 Task: Create a due date automation trigger when advanced on, on the monday of the week before a card is due add checklist with all checklists complete at 11:00 AM.
Action: Mouse moved to (1239, 81)
Screenshot: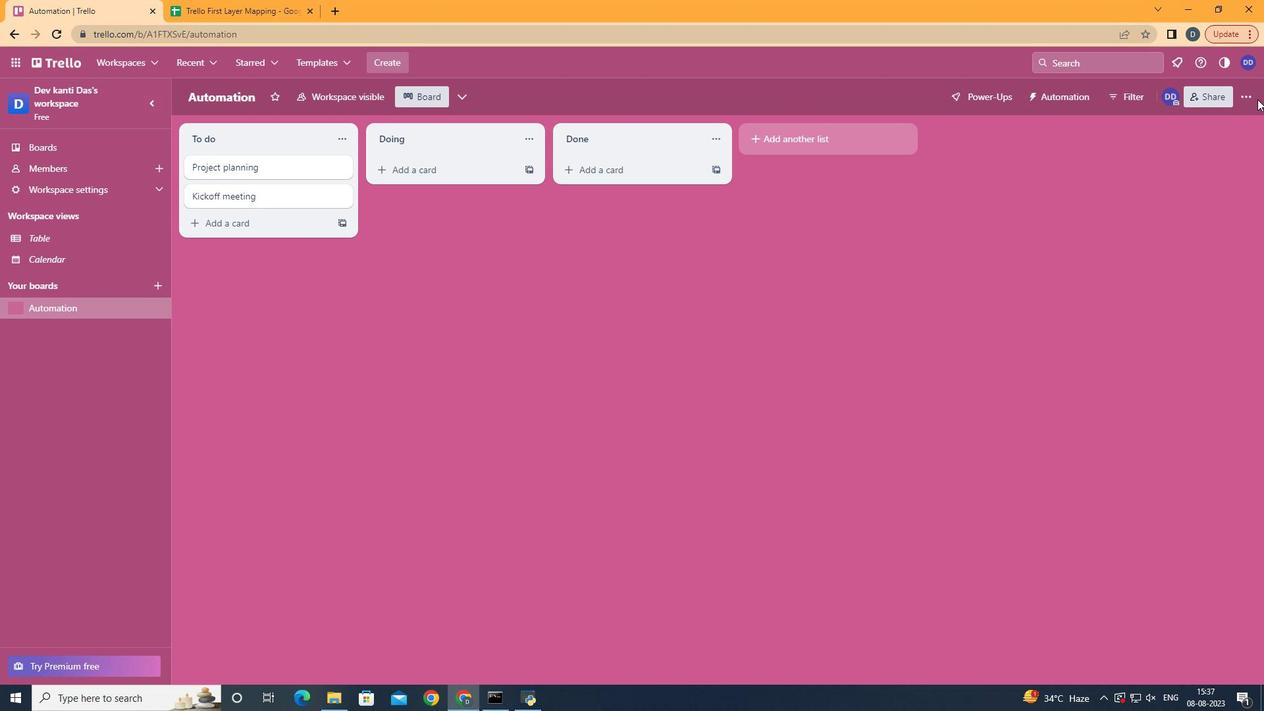 
Action: Mouse pressed left at (1239, 81)
Screenshot: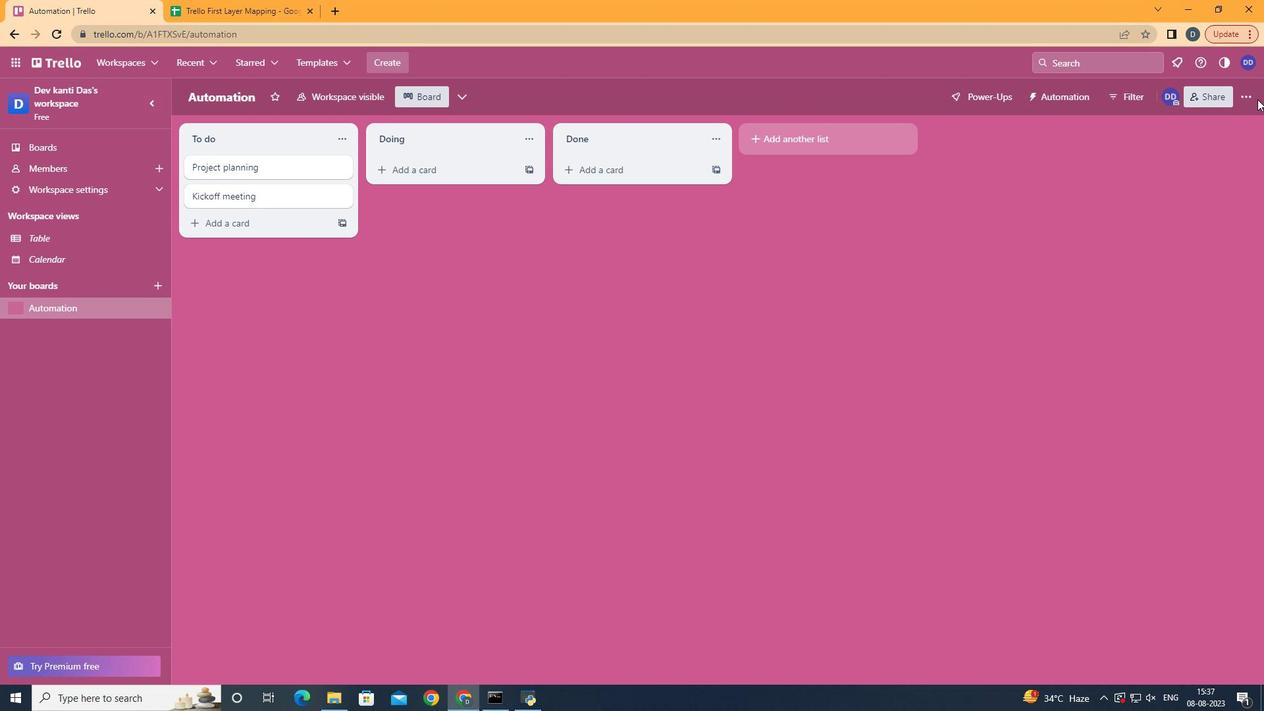 
Action: Mouse moved to (1217, 89)
Screenshot: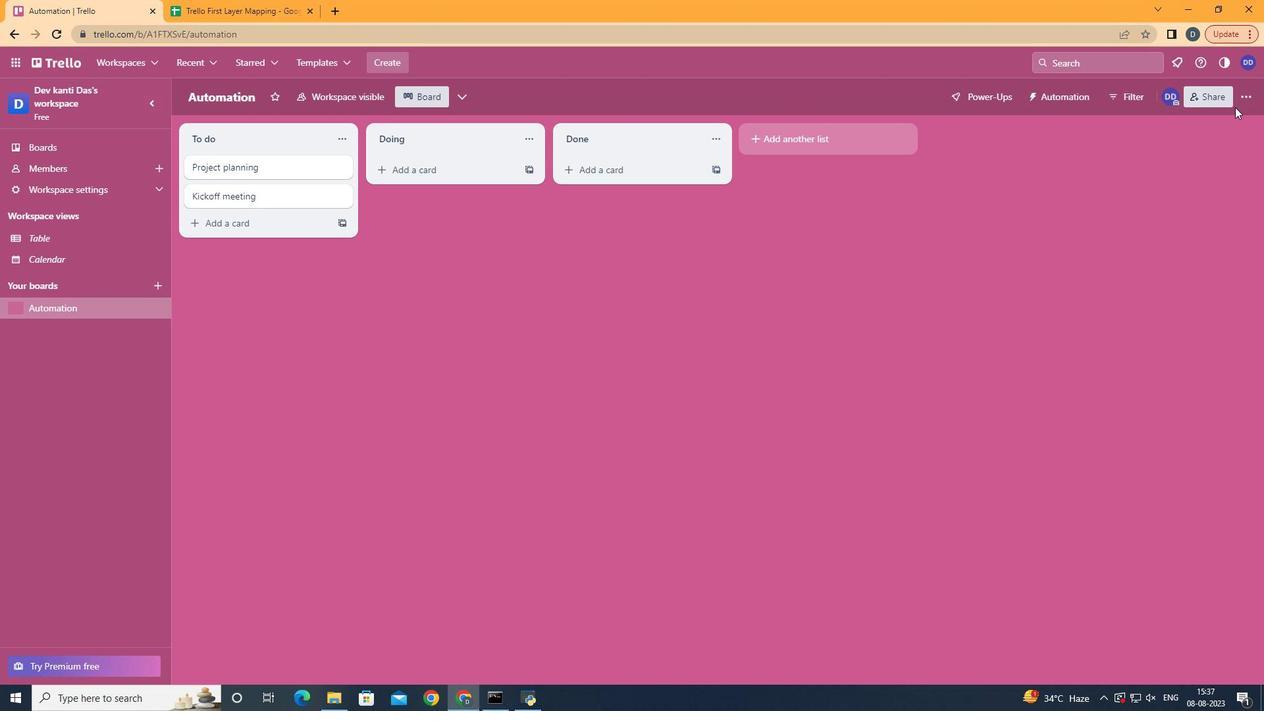 
Action: Mouse pressed left at (1217, 89)
Screenshot: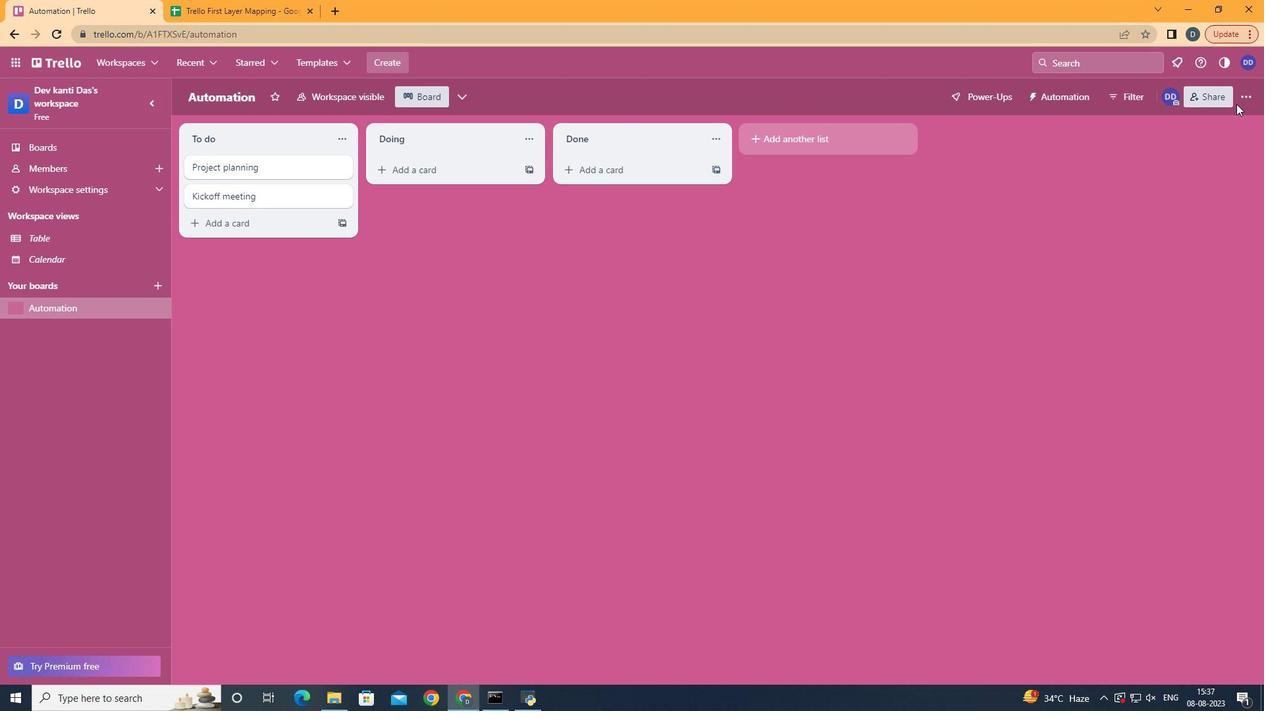 
Action: Mouse moved to (1231, 75)
Screenshot: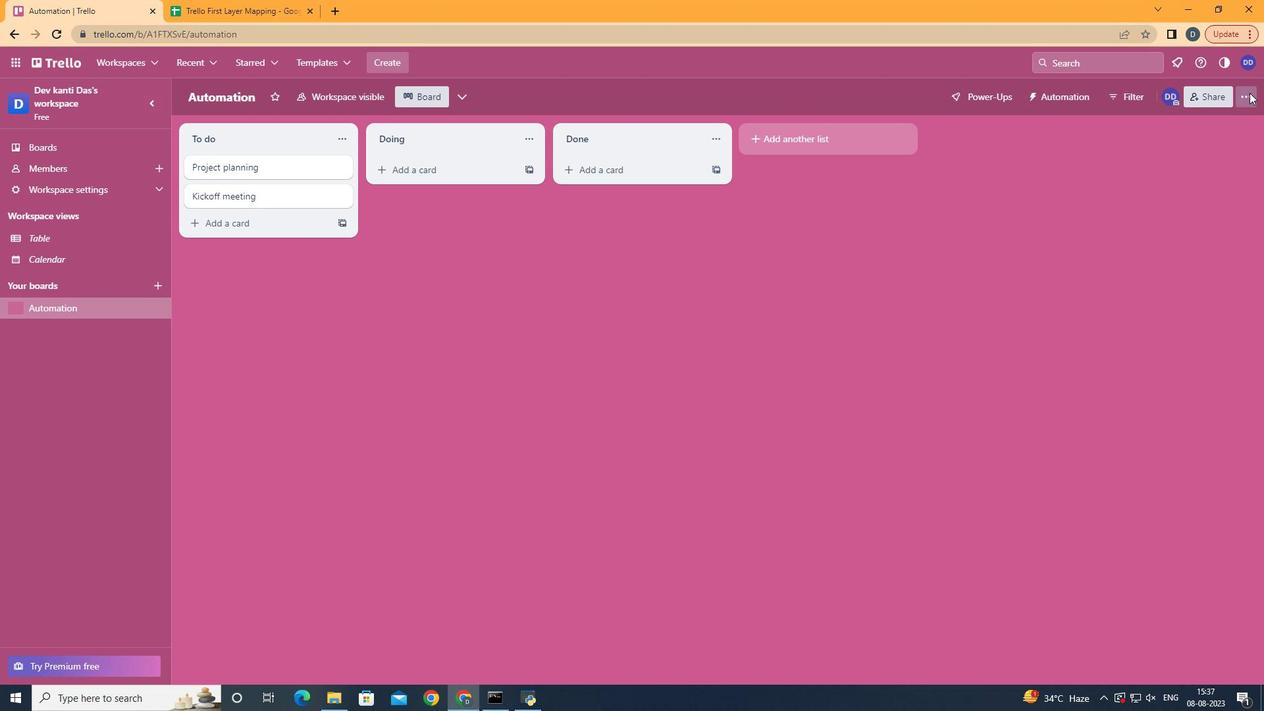 
Action: Mouse pressed left at (1231, 75)
Screenshot: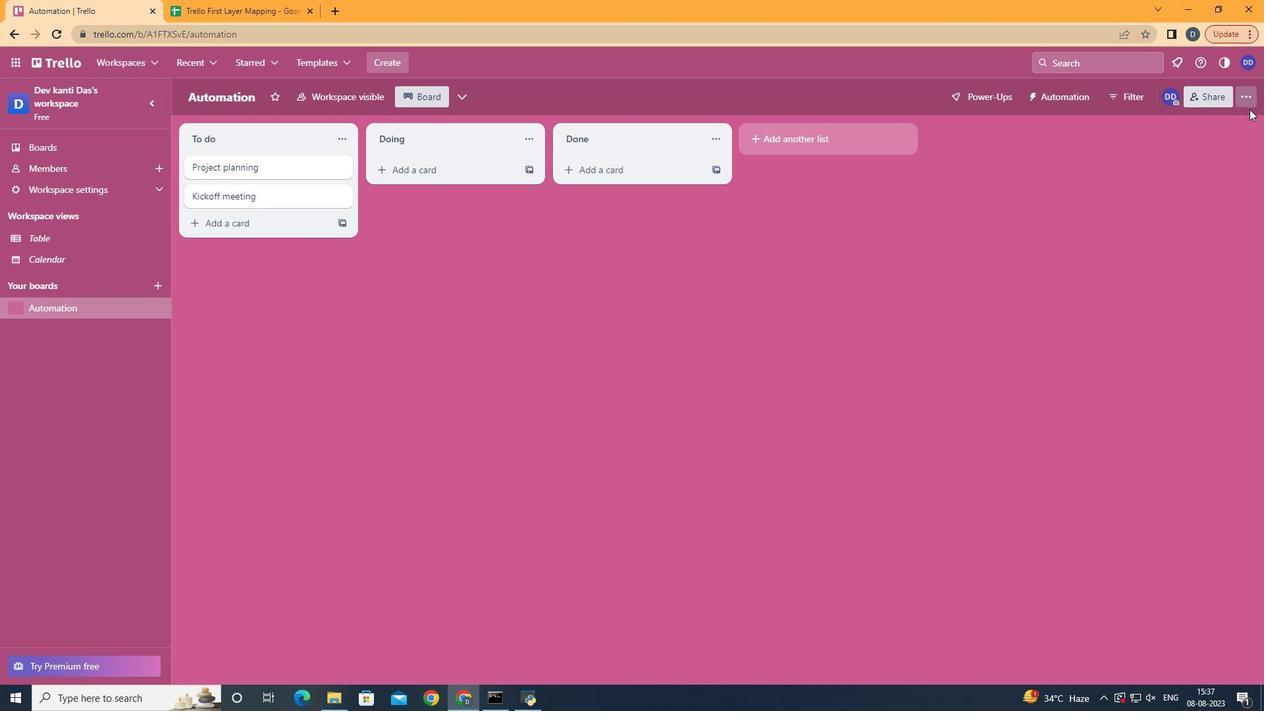 
Action: Mouse moved to (1154, 260)
Screenshot: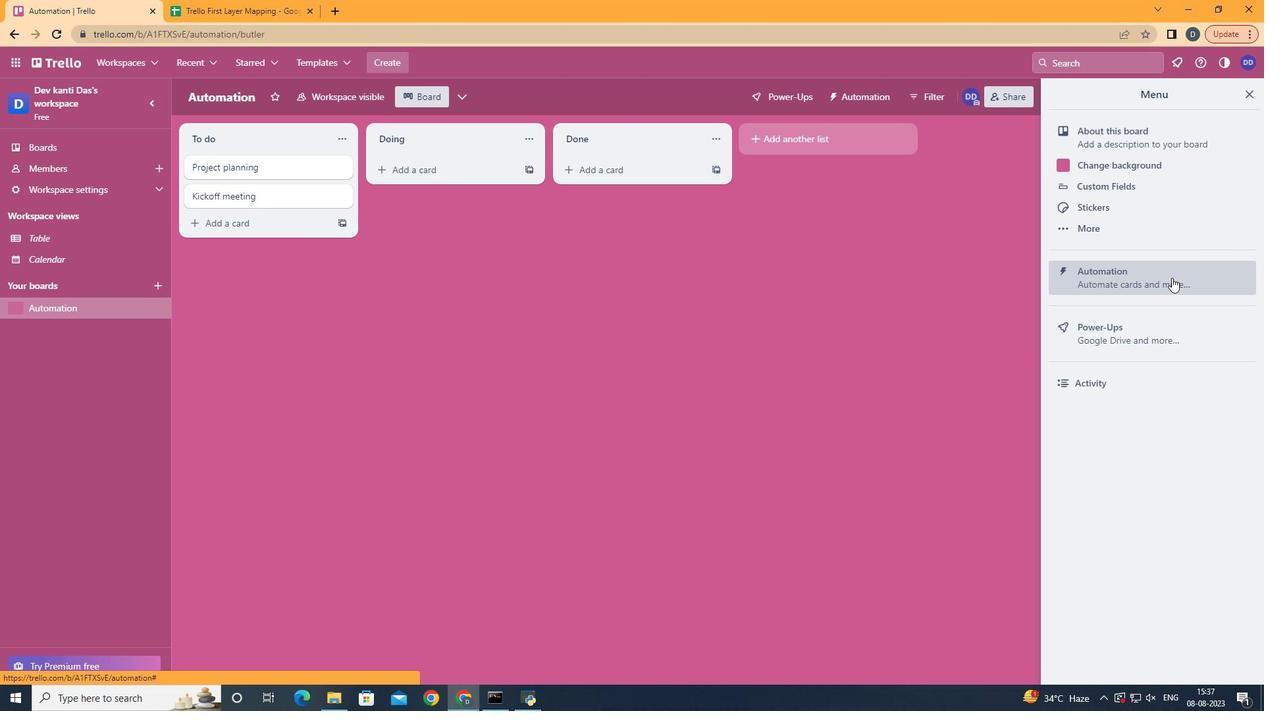 
Action: Mouse pressed left at (1154, 260)
Screenshot: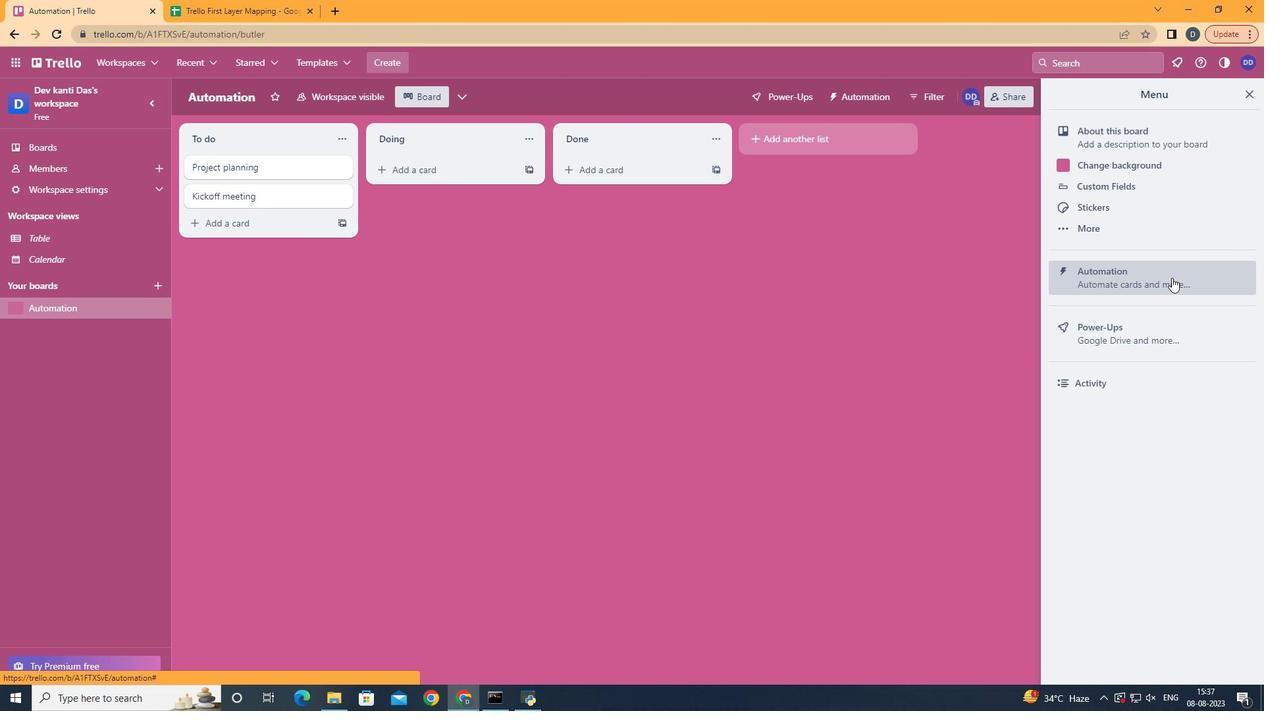 
Action: Mouse moved to (213, 249)
Screenshot: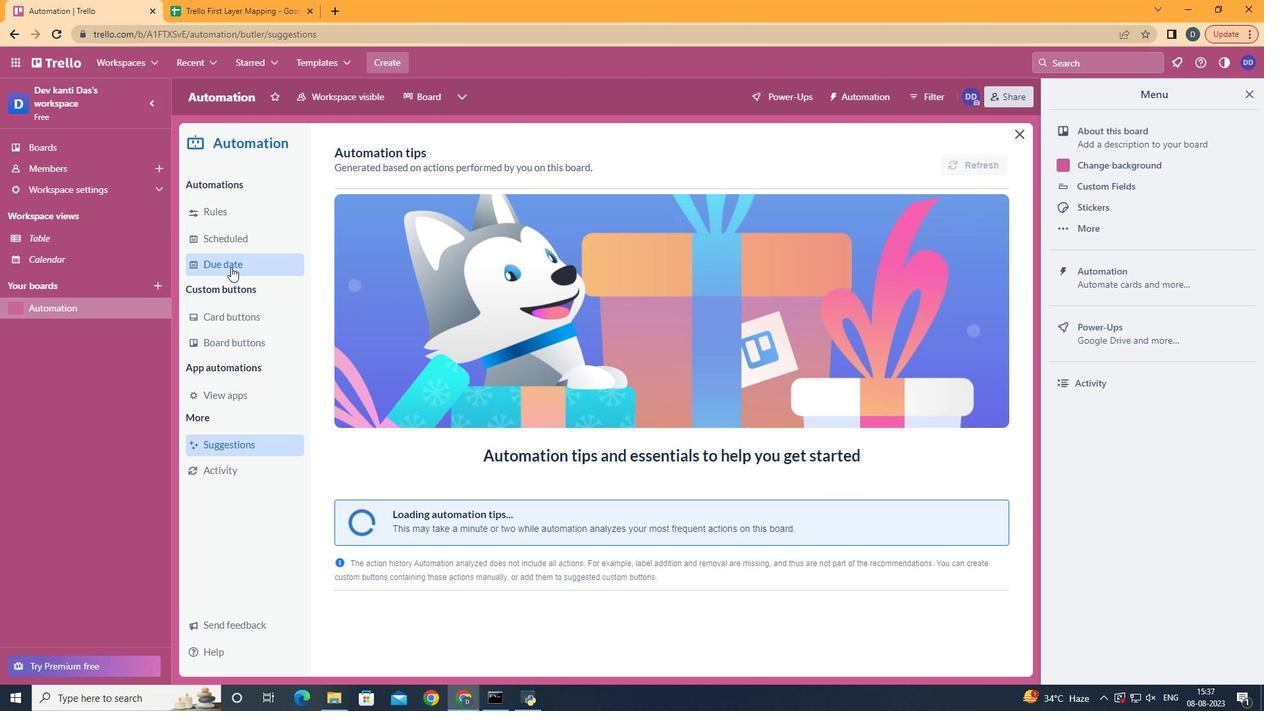 
Action: Mouse pressed left at (213, 249)
Screenshot: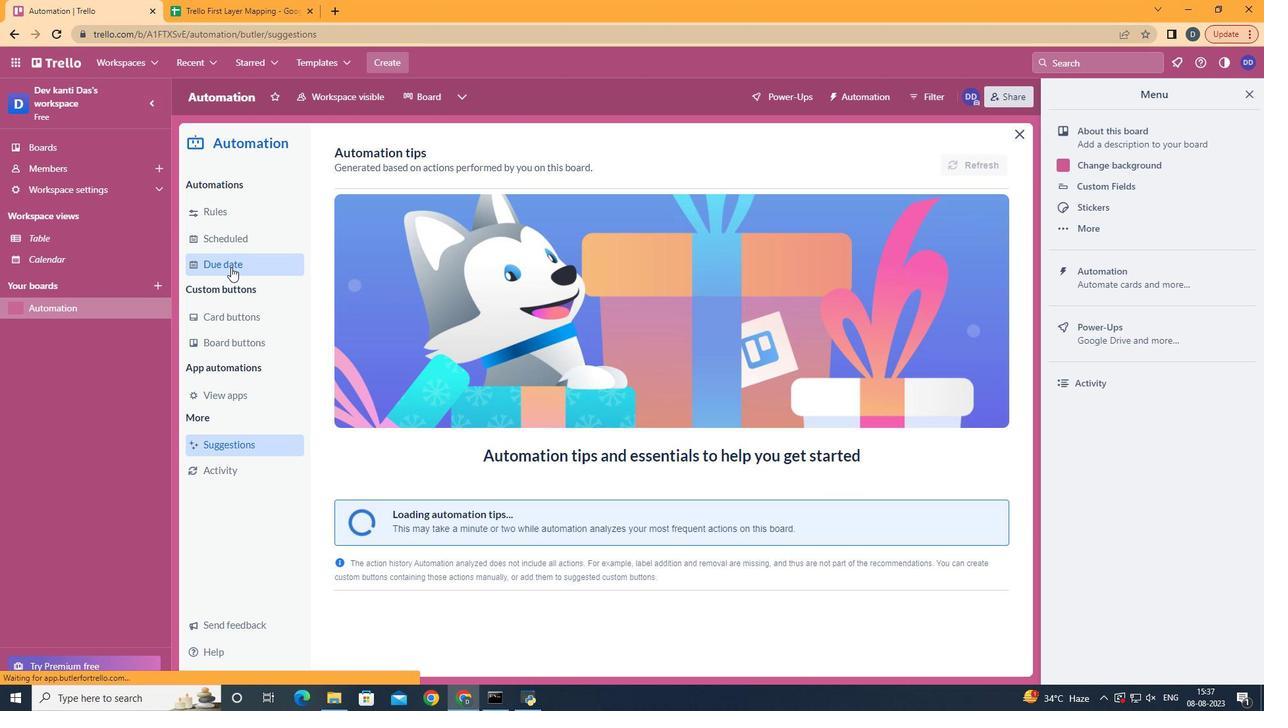 
Action: Mouse moved to (902, 137)
Screenshot: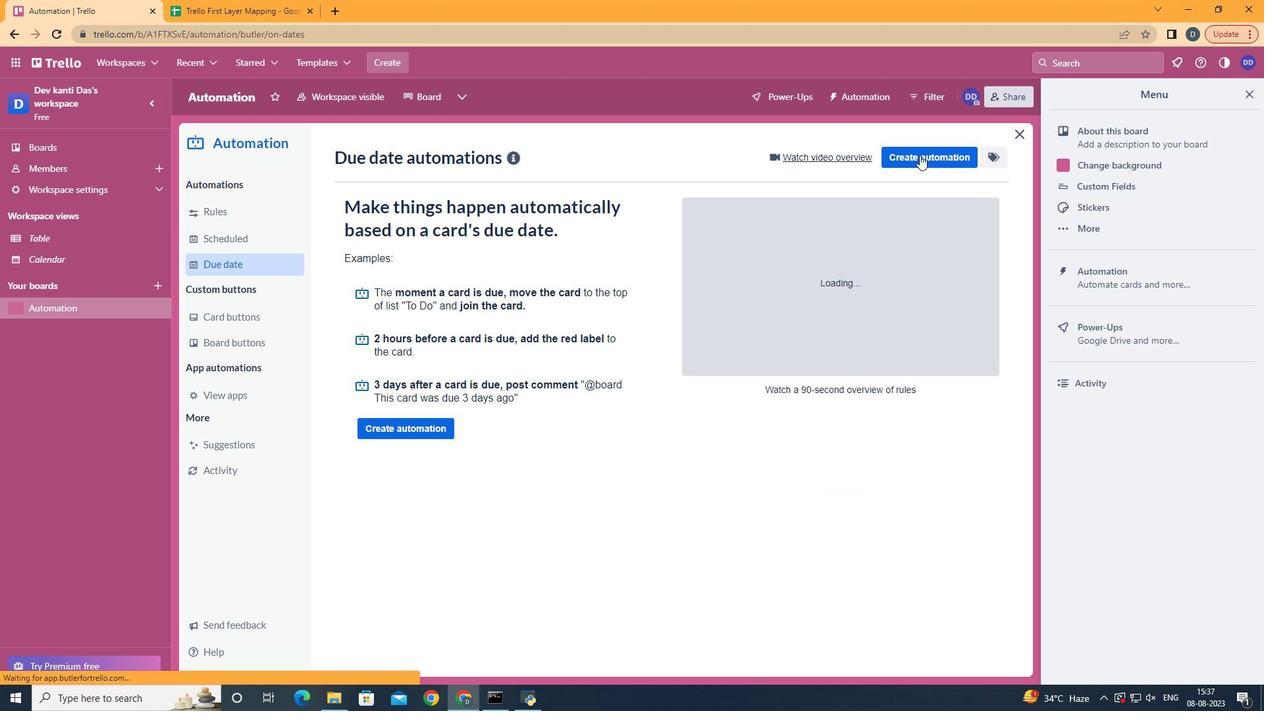 
Action: Mouse pressed left at (902, 137)
Screenshot: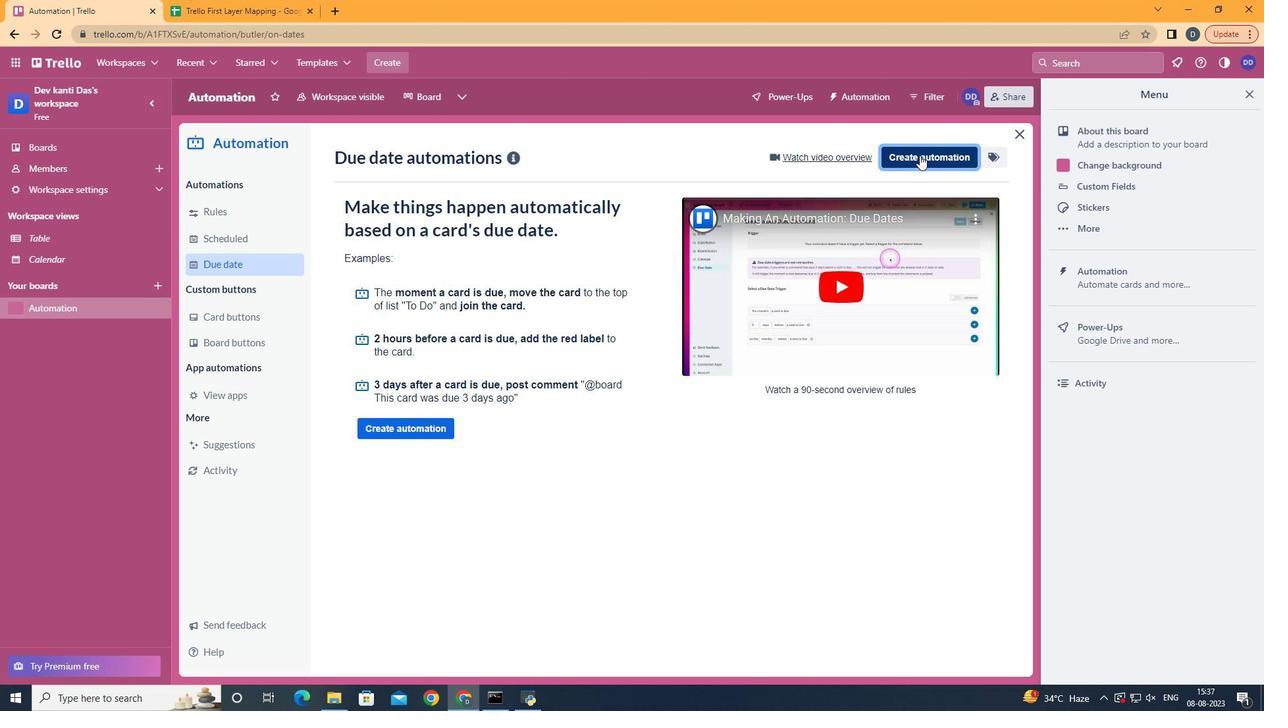 
Action: Mouse moved to (661, 276)
Screenshot: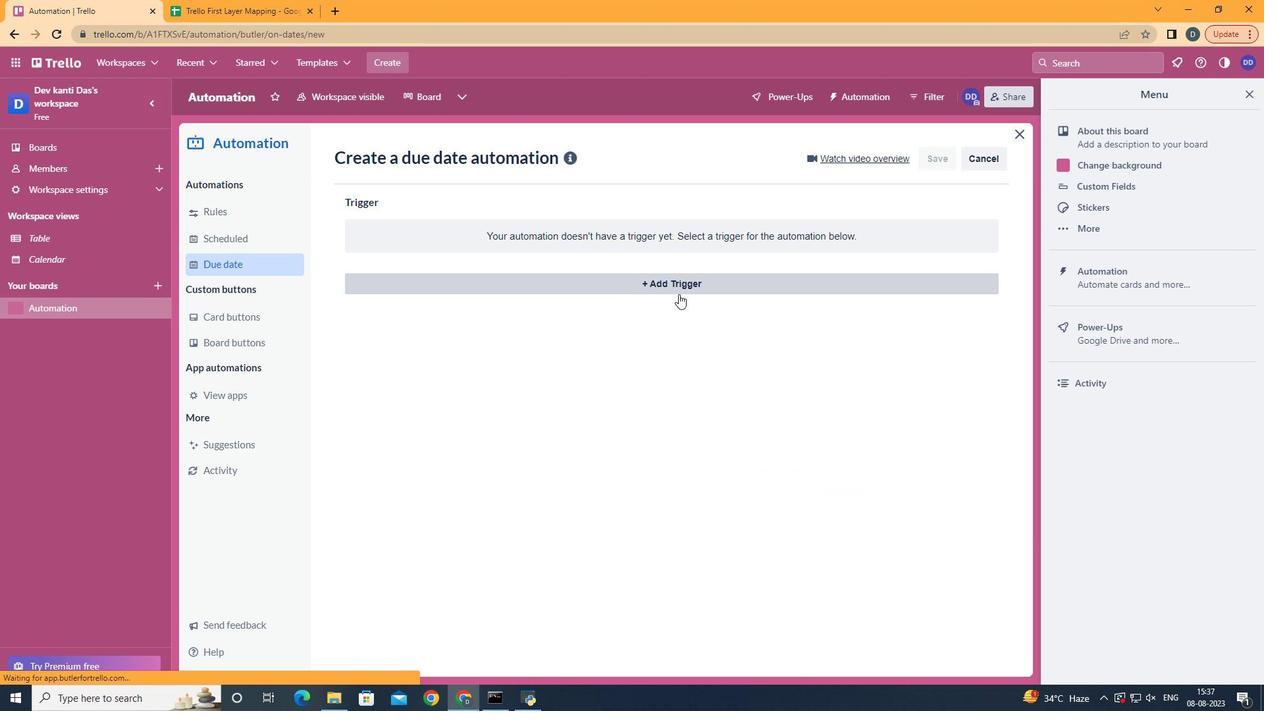 
Action: Mouse pressed left at (661, 276)
Screenshot: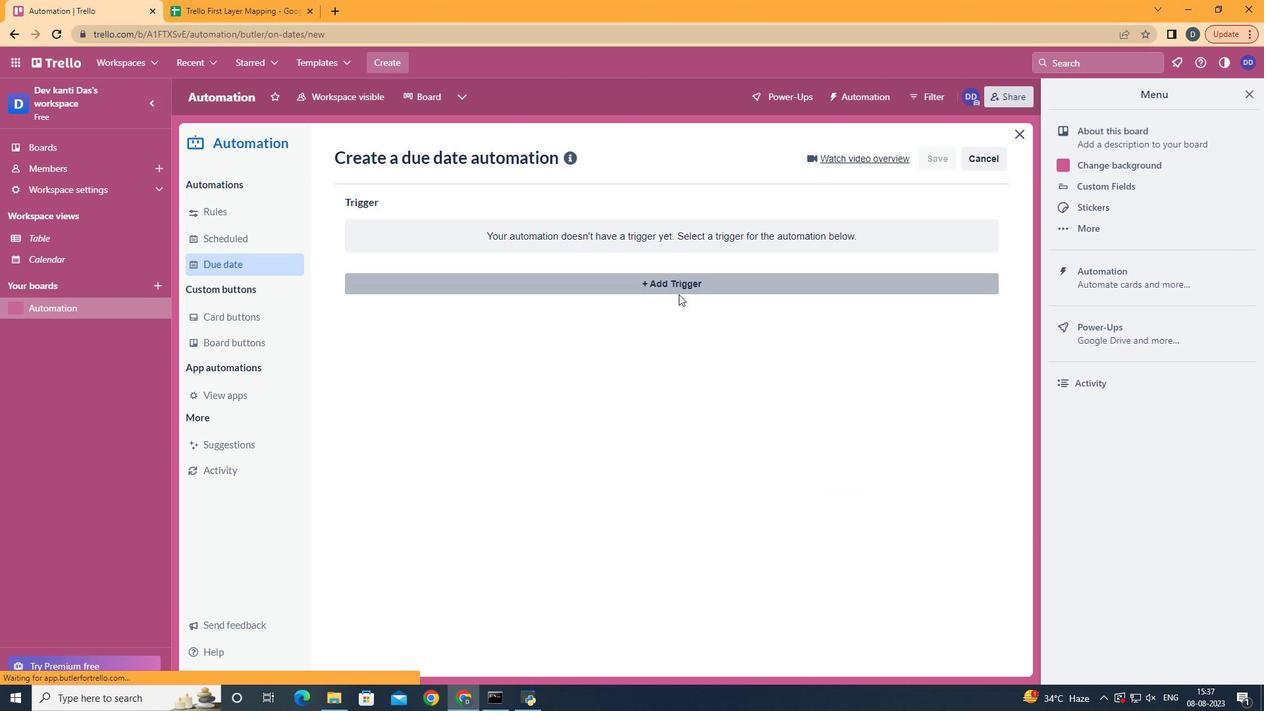 
Action: Mouse moved to (455, 616)
Screenshot: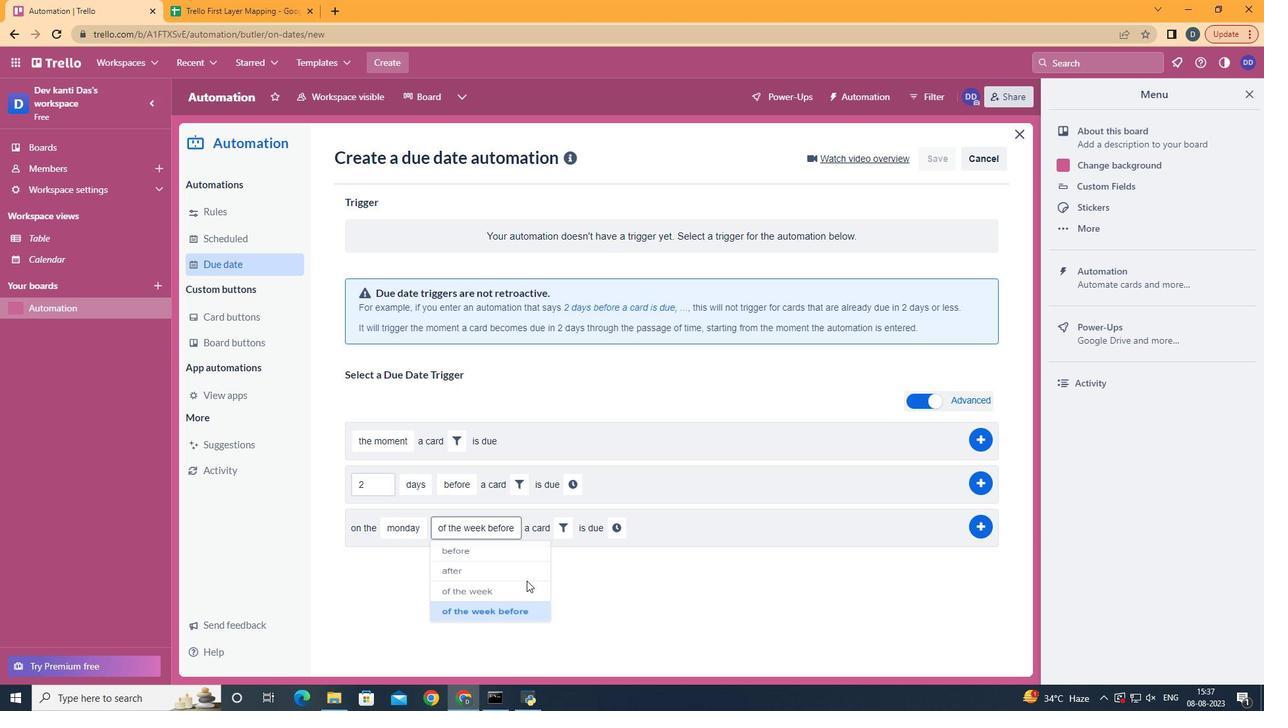
Action: Mouse pressed left at (455, 616)
Screenshot: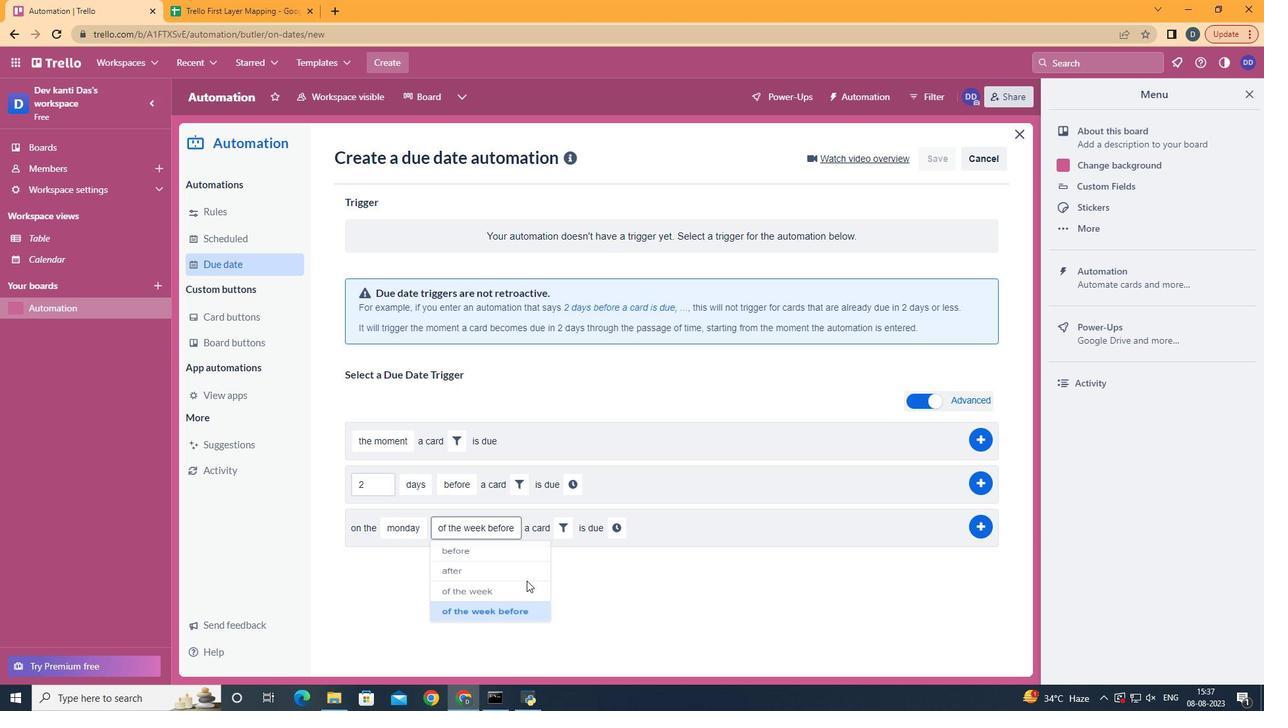 
Action: Mouse moved to (551, 510)
Screenshot: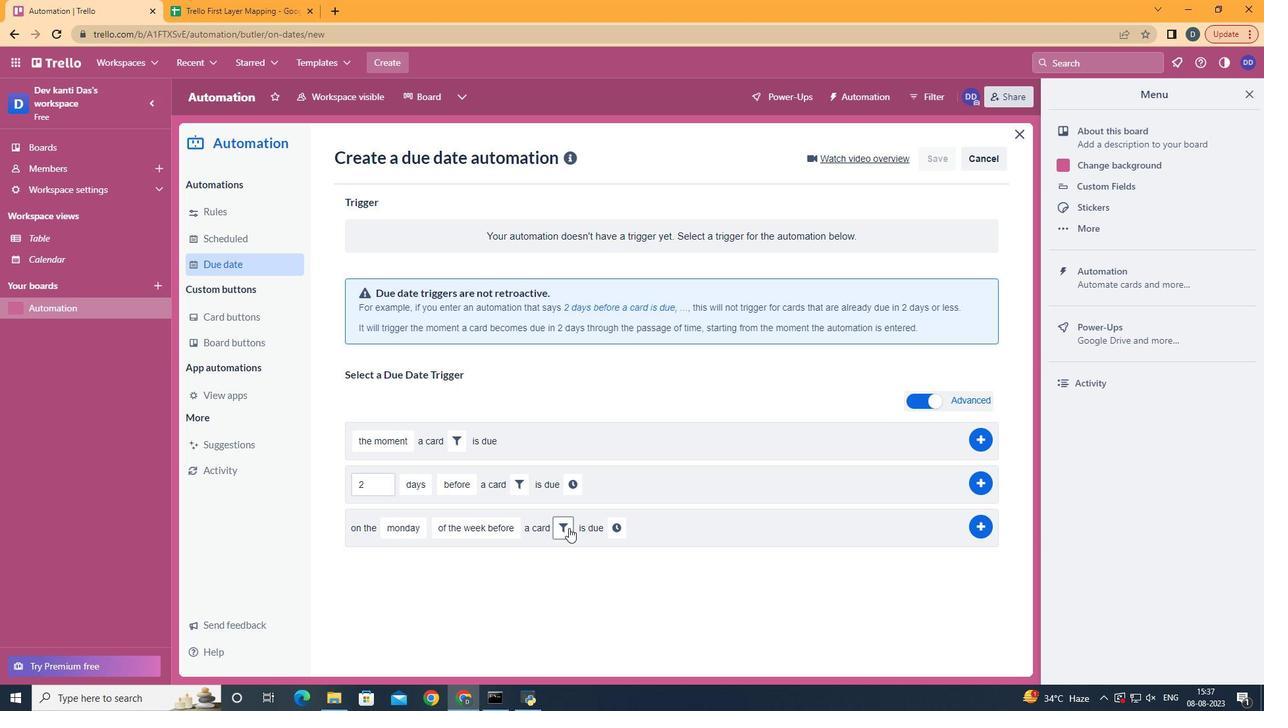 
Action: Mouse pressed left at (551, 510)
Screenshot: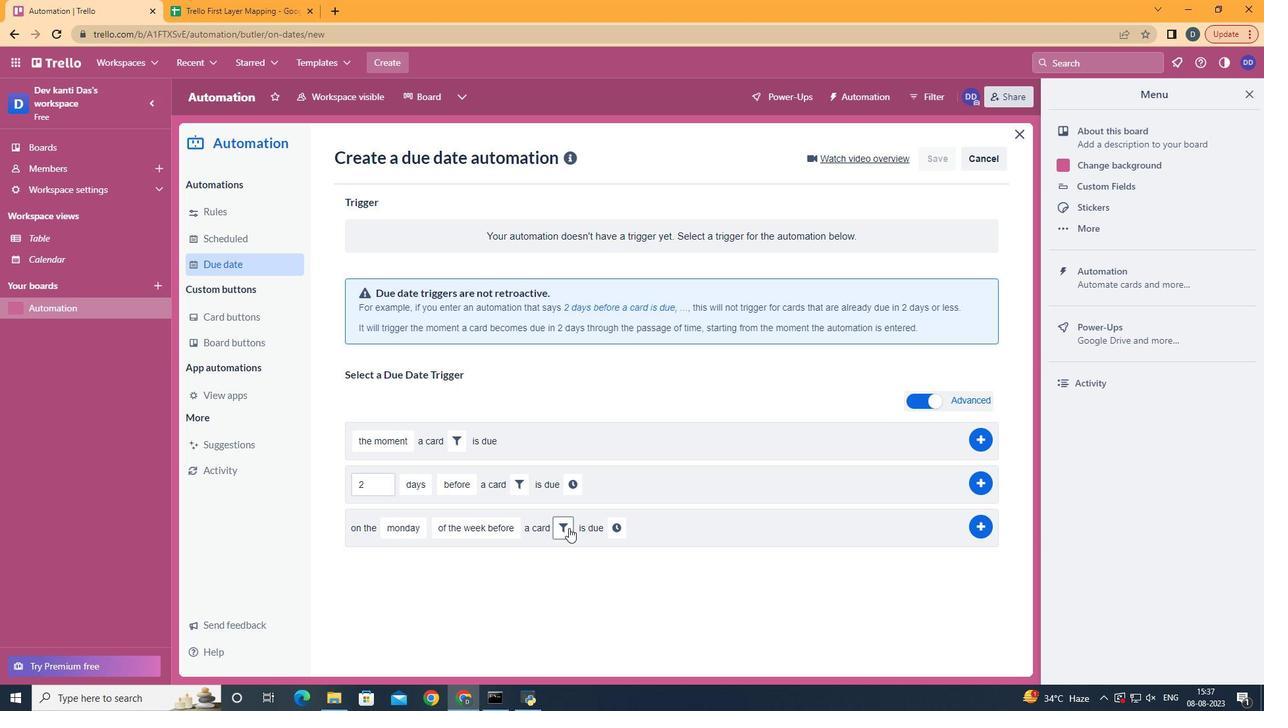 
Action: Mouse moved to (673, 549)
Screenshot: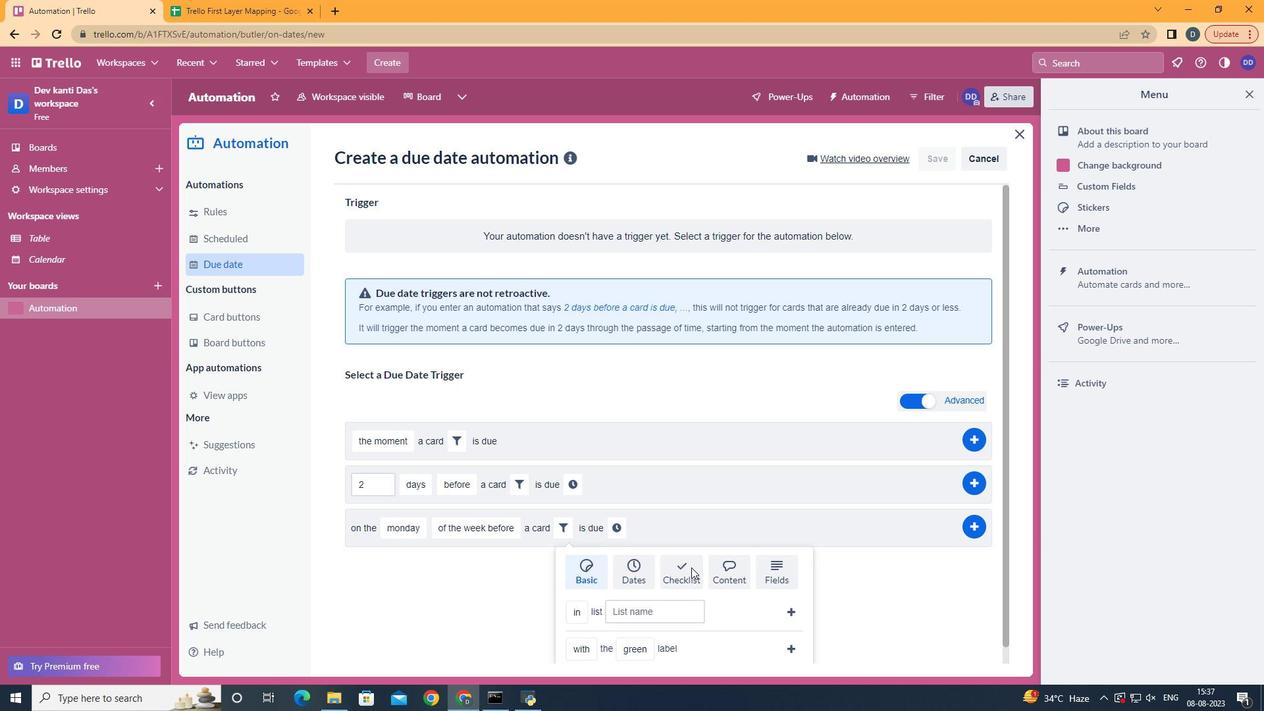 
Action: Mouse pressed left at (673, 549)
Screenshot: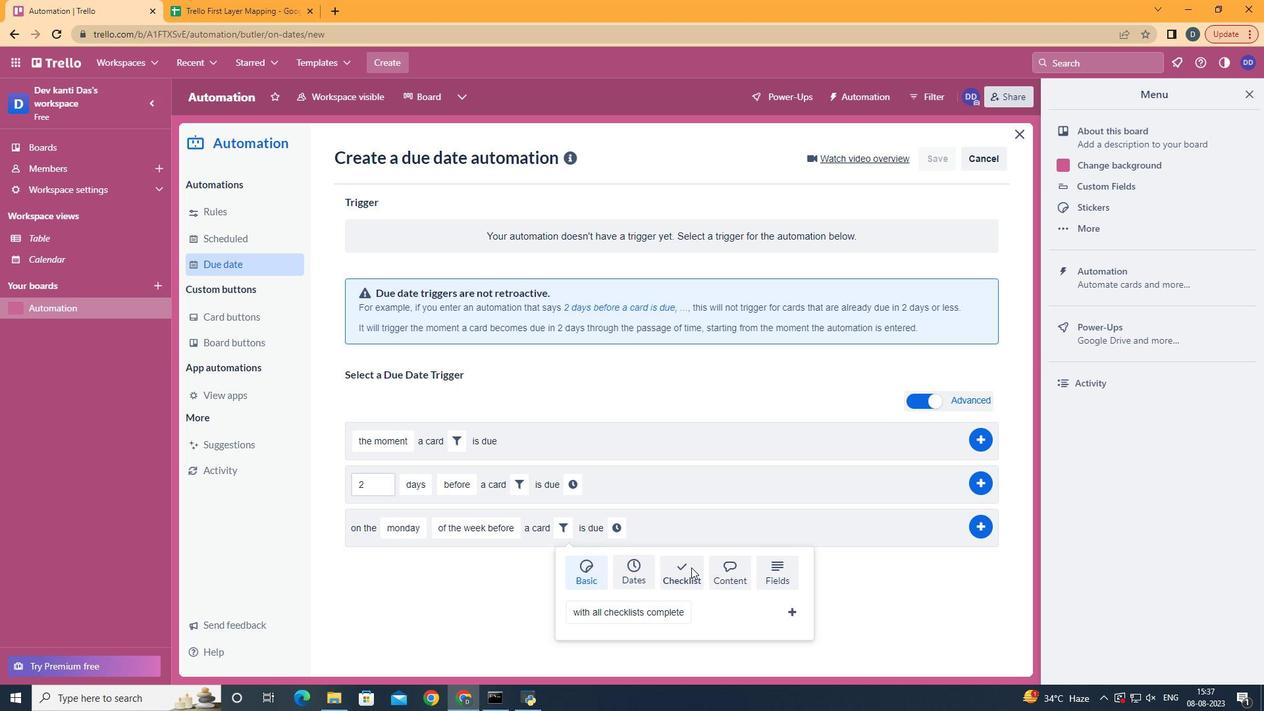 
Action: Mouse moved to (640, 457)
Screenshot: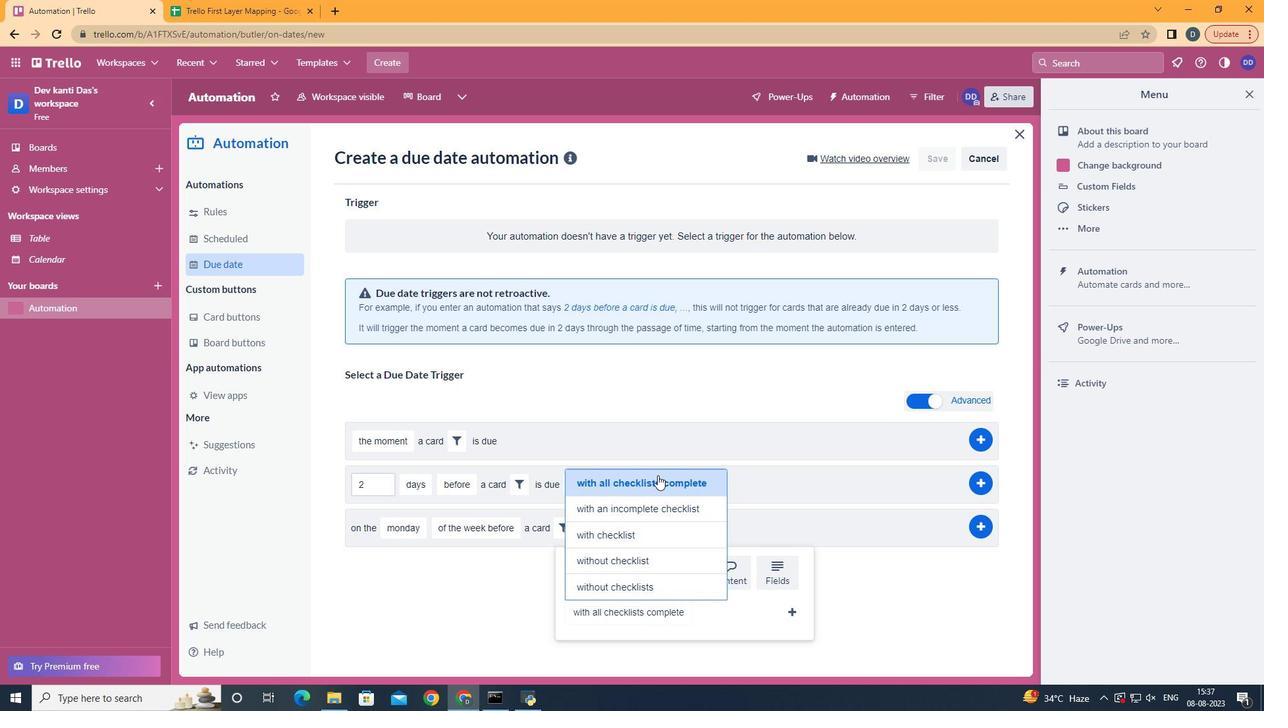 
Action: Mouse pressed left at (640, 457)
Screenshot: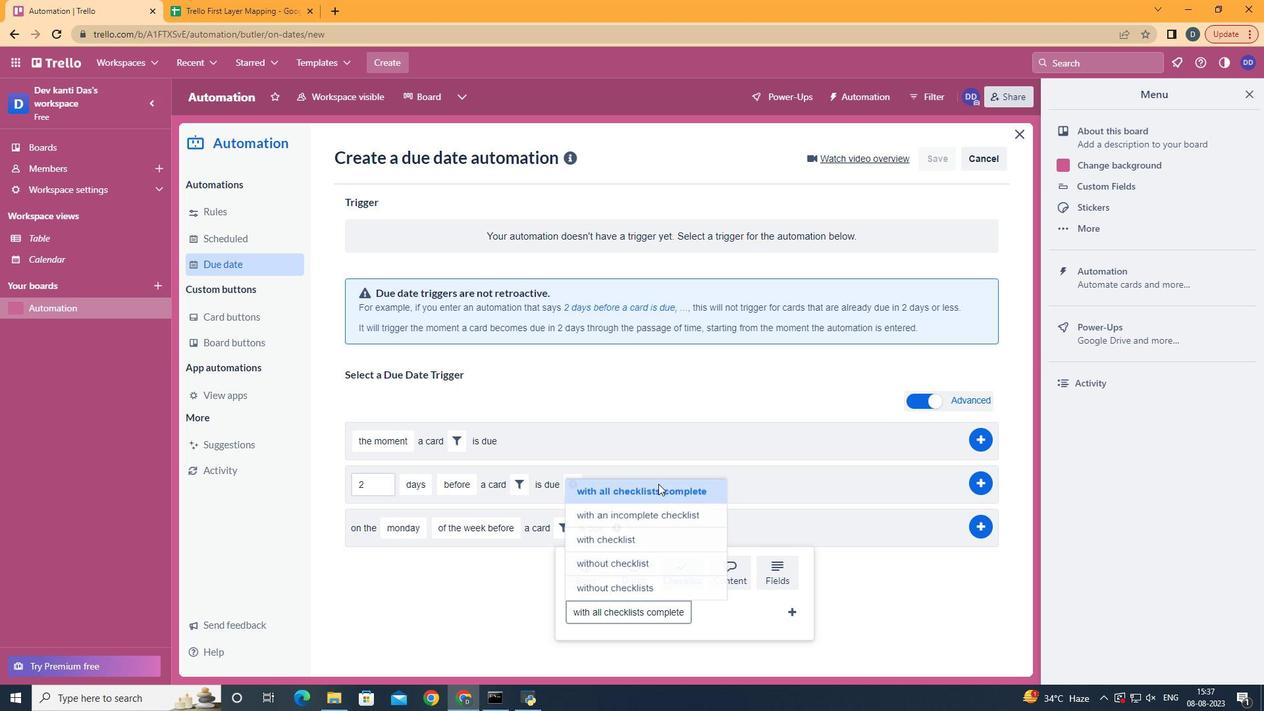 
Action: Mouse moved to (771, 593)
Screenshot: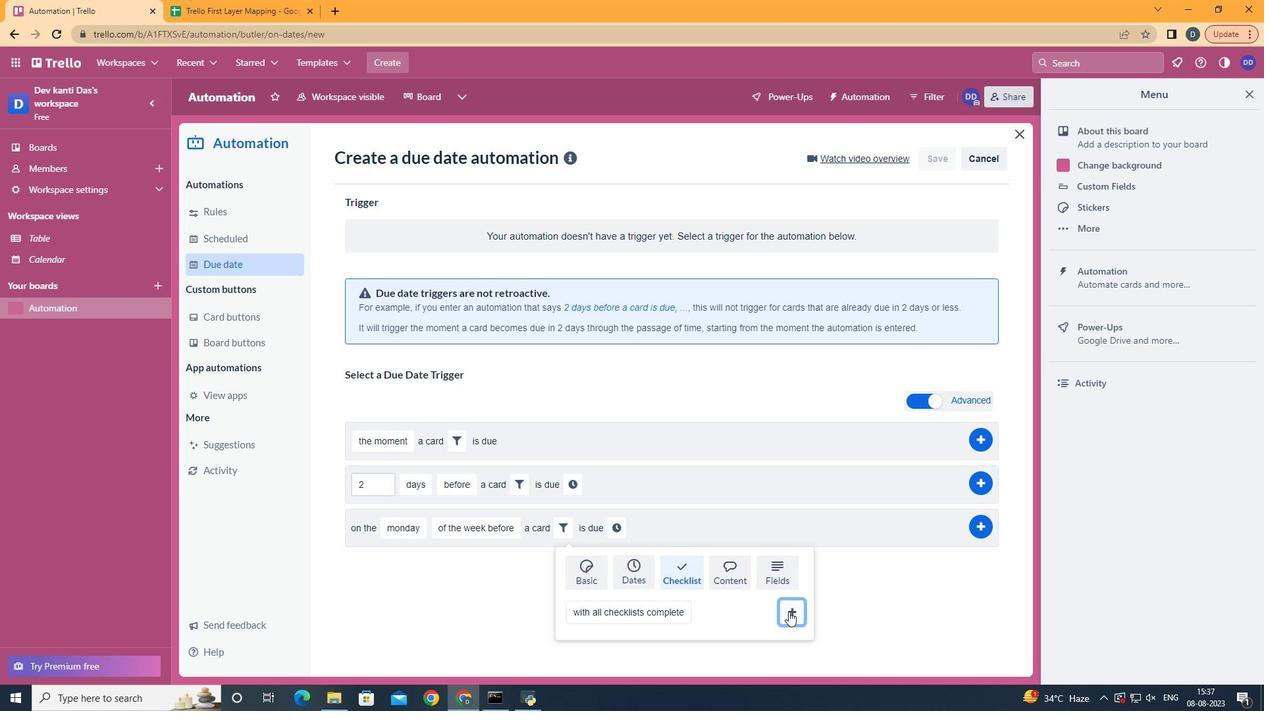 
Action: Mouse pressed left at (771, 593)
Screenshot: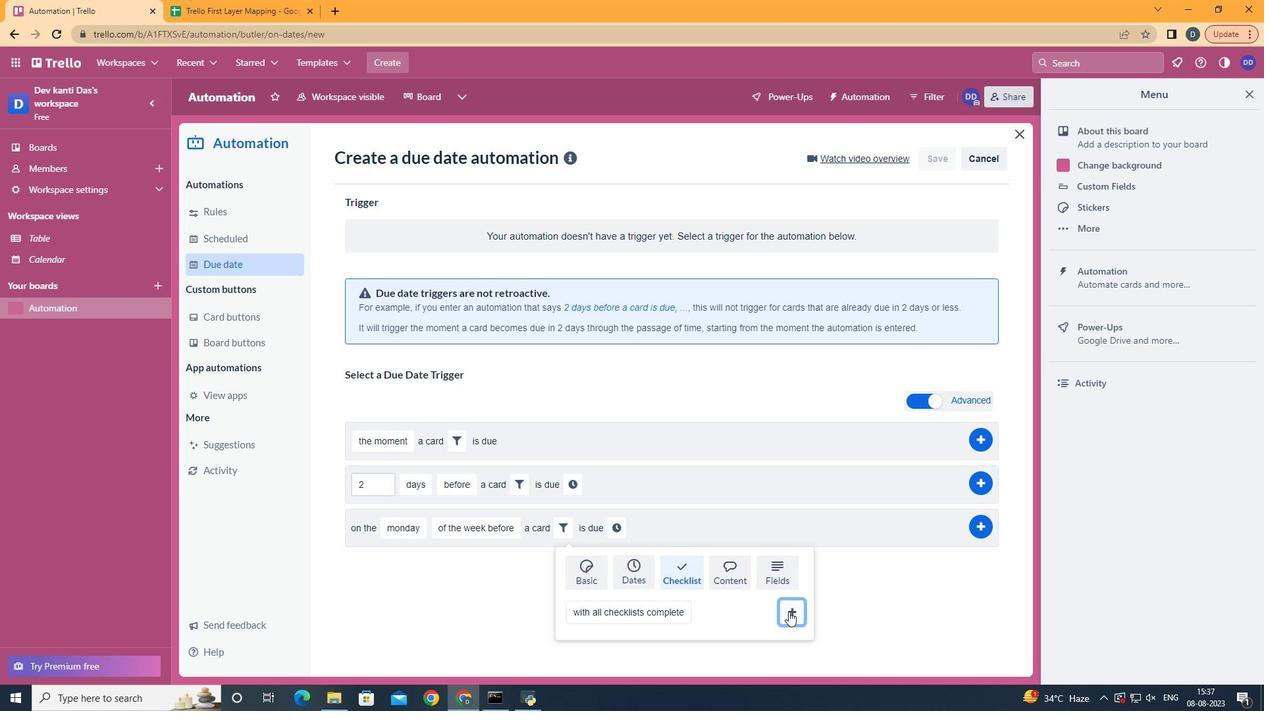
Action: Mouse moved to (740, 516)
Screenshot: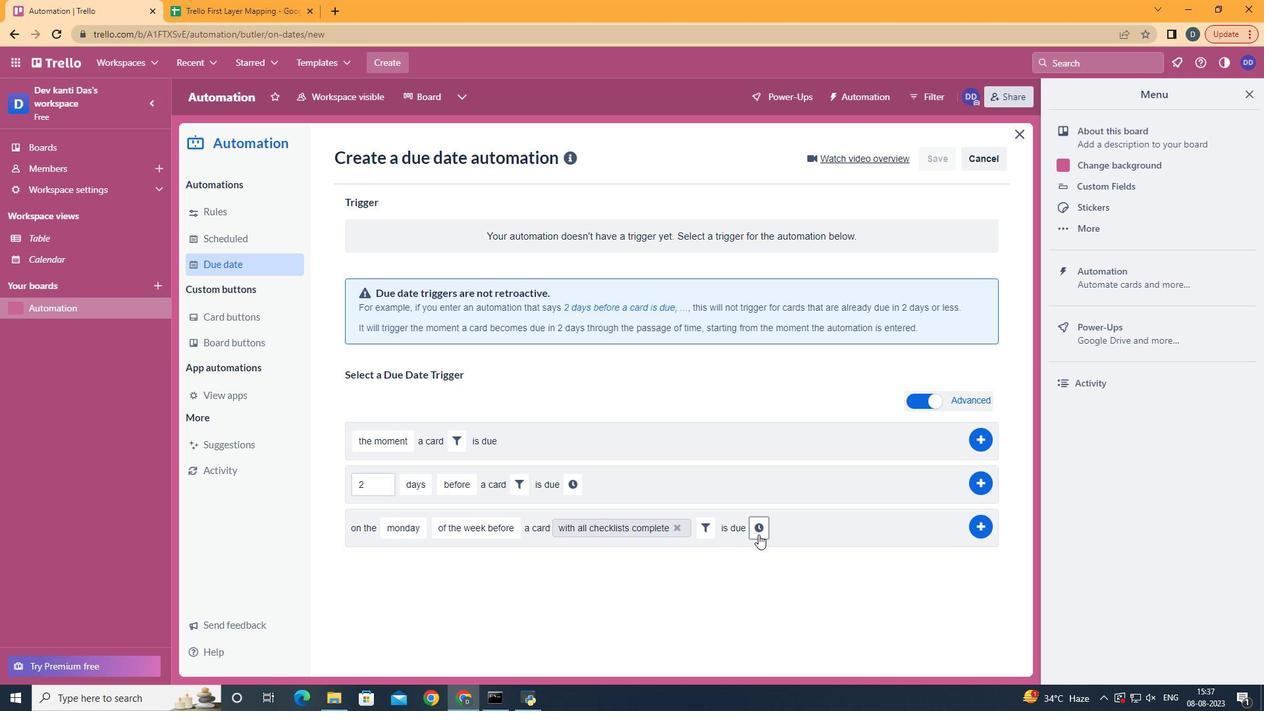 
Action: Mouse pressed left at (740, 516)
Screenshot: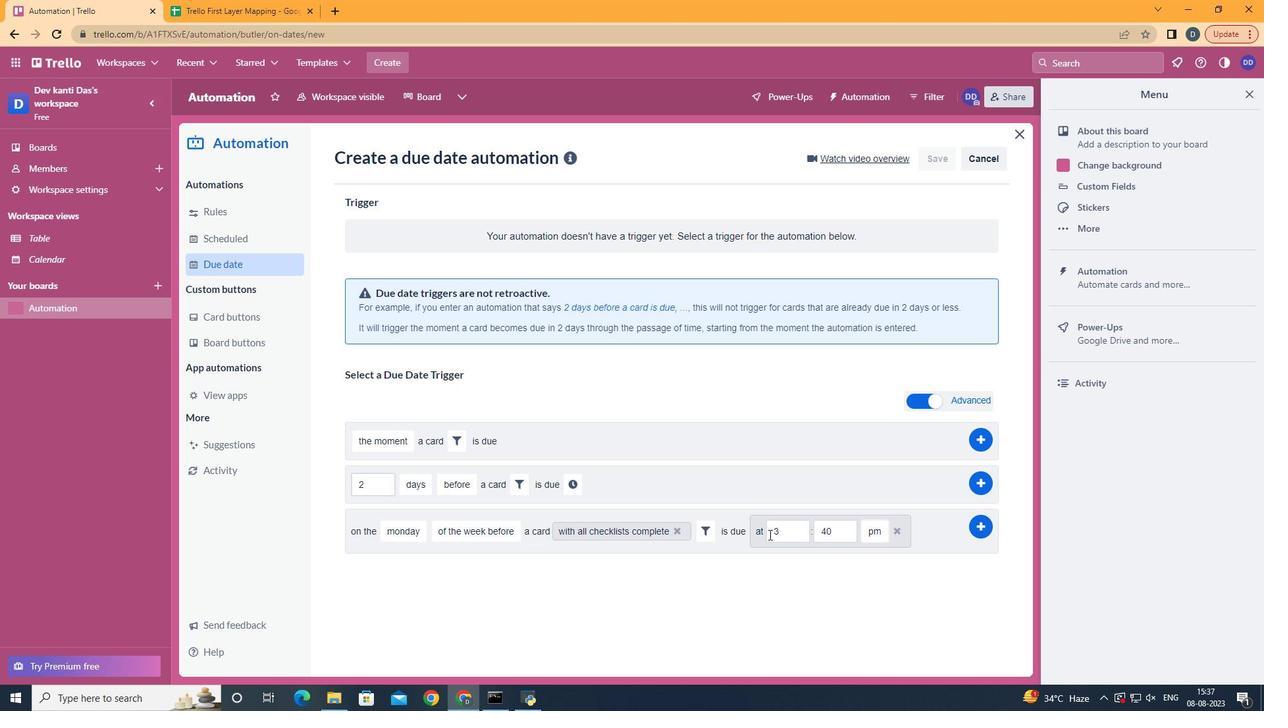 
Action: Mouse moved to (773, 514)
Screenshot: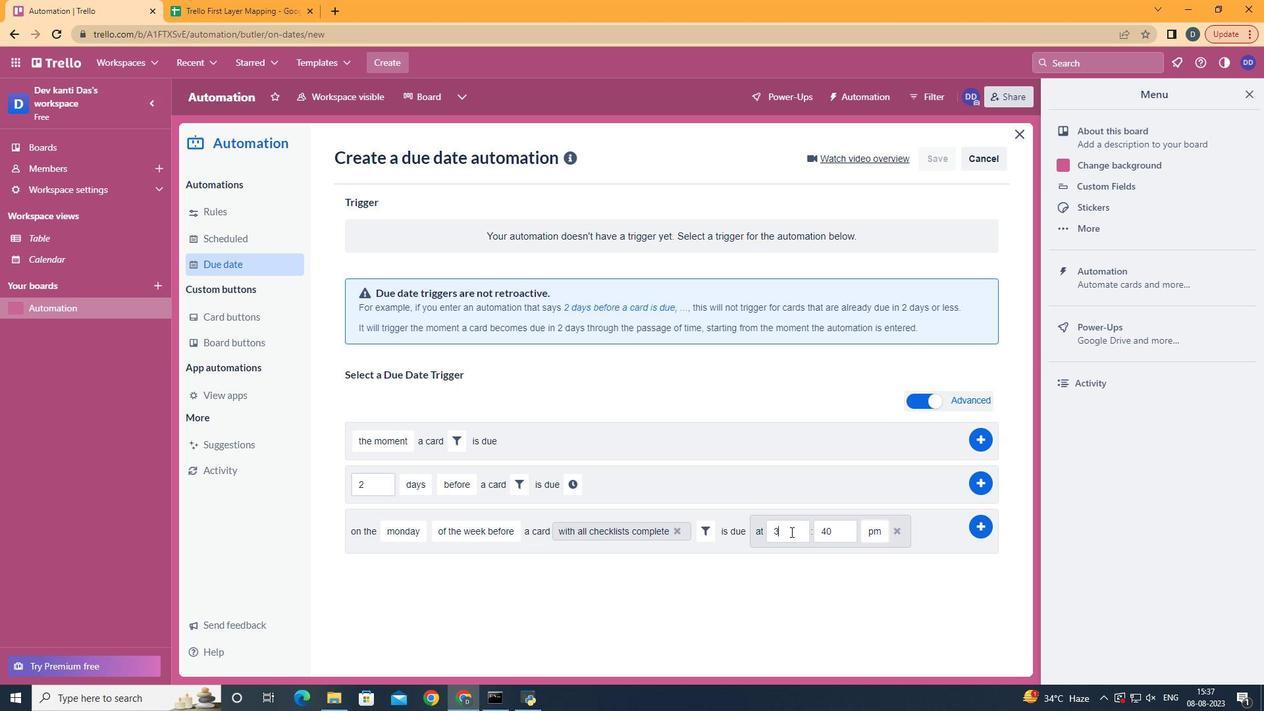 
Action: Mouse pressed left at (773, 514)
Screenshot: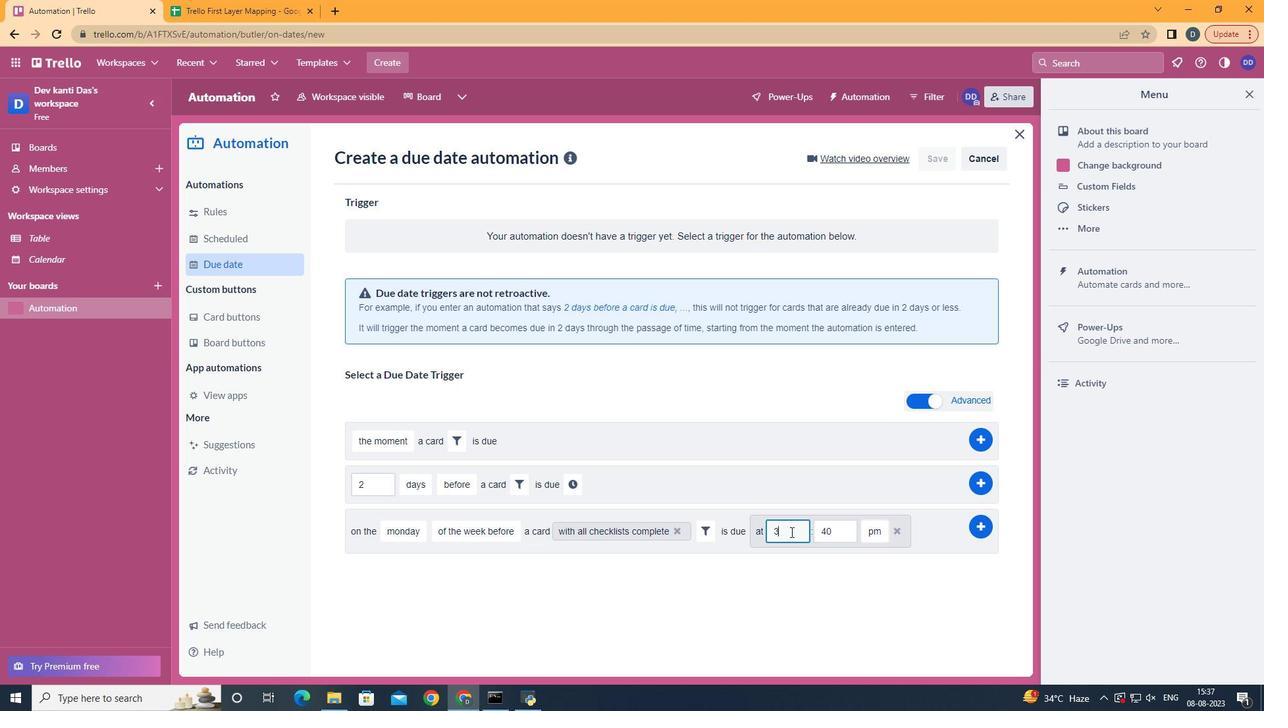 
Action: Mouse moved to (781, 510)
Screenshot: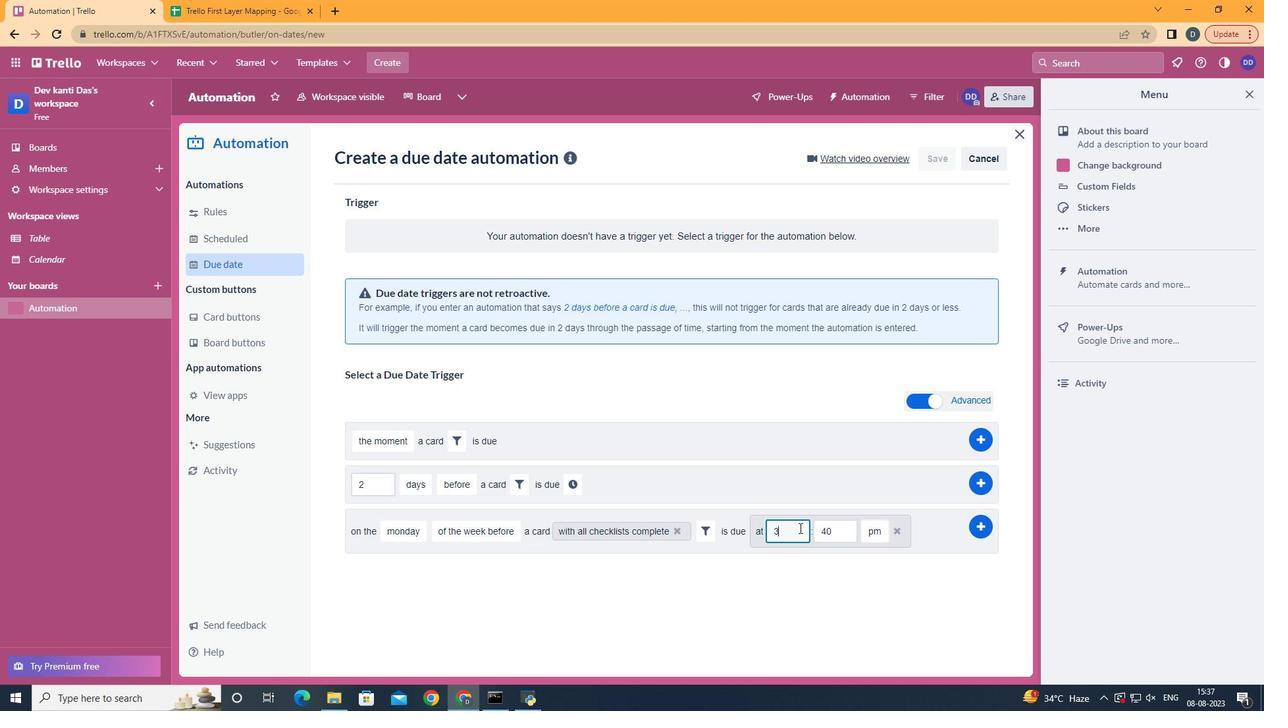 
Action: Key pressed <Key.backspace>11
Screenshot: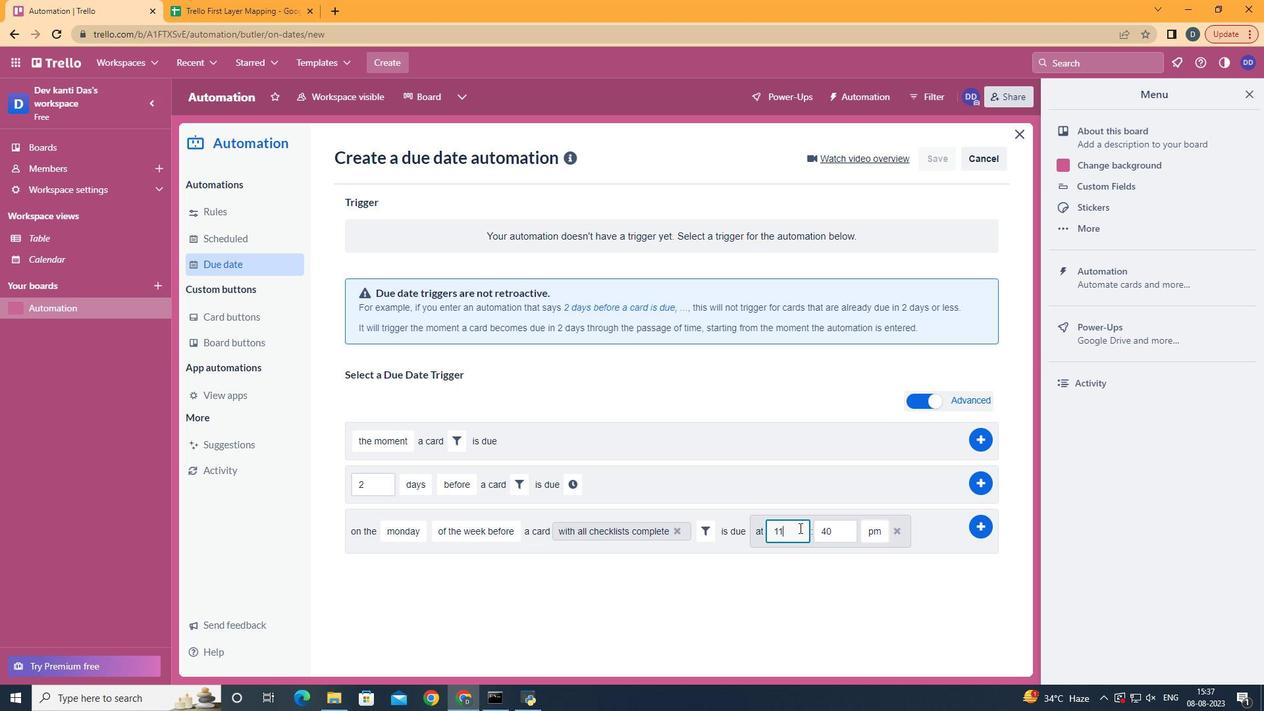 
Action: Mouse moved to (830, 519)
Screenshot: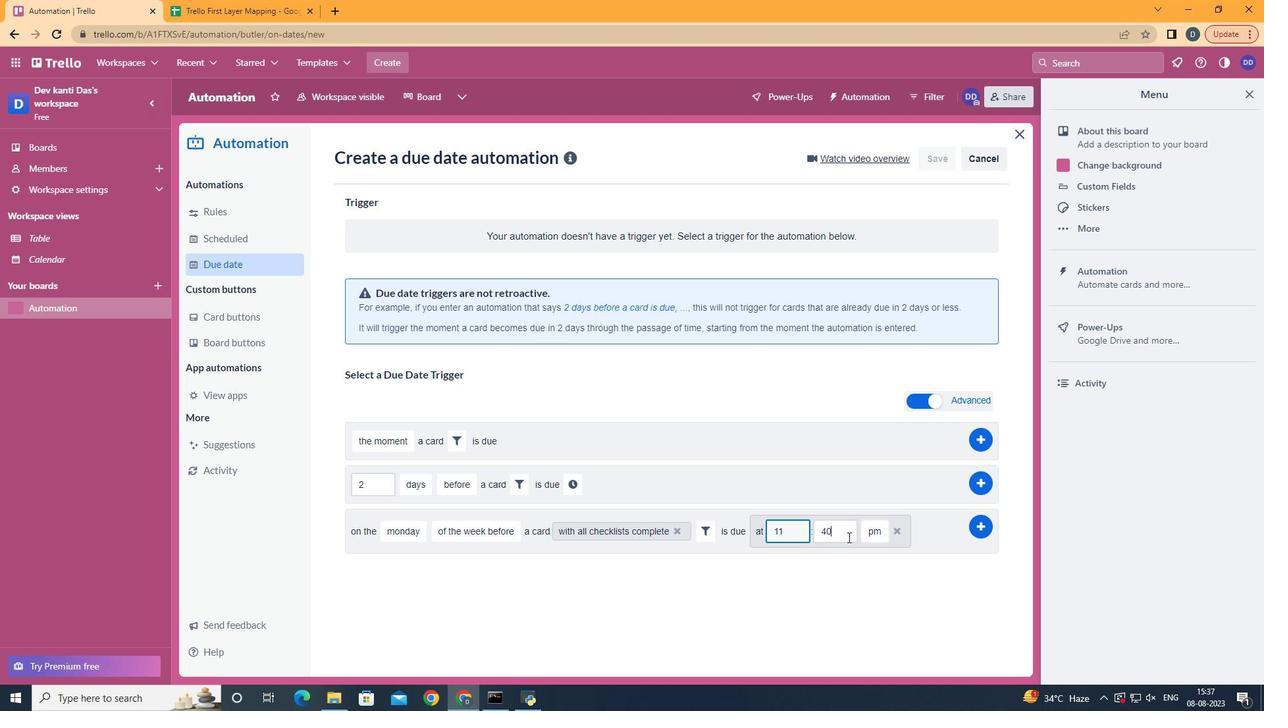 
Action: Mouse pressed left at (830, 519)
Screenshot: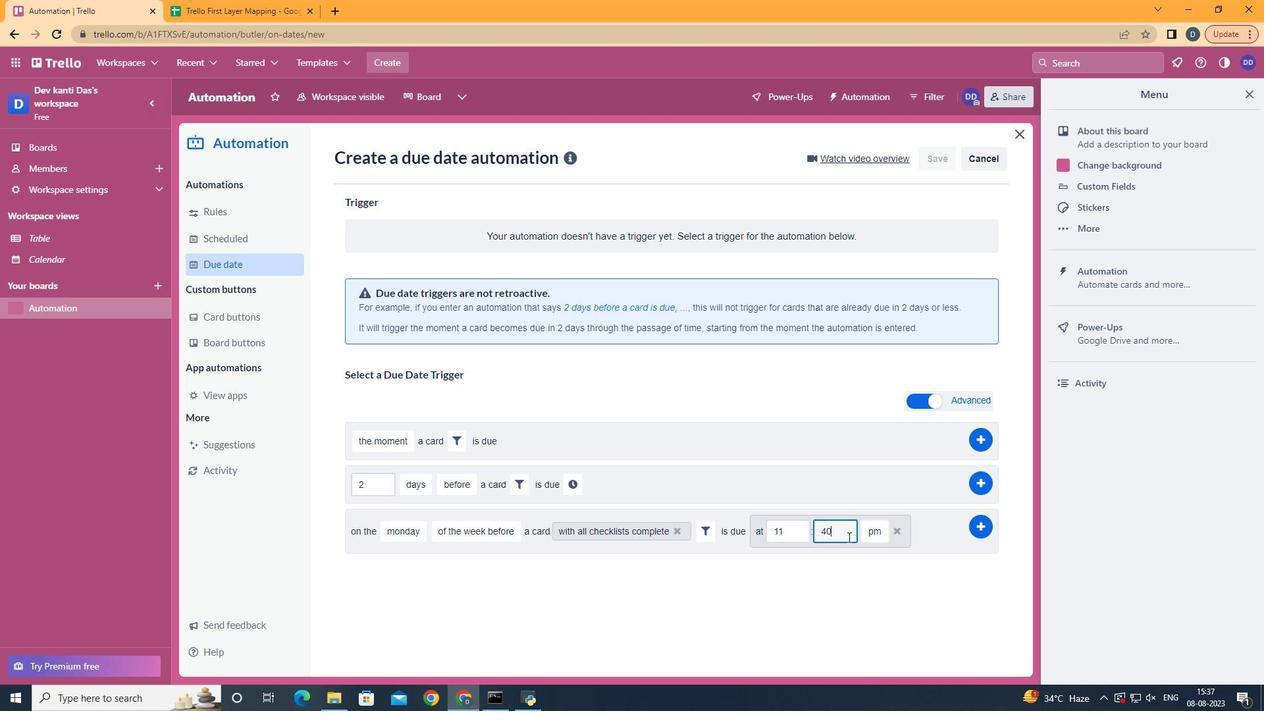 
Action: Key pressed <Key.backspace>
Screenshot: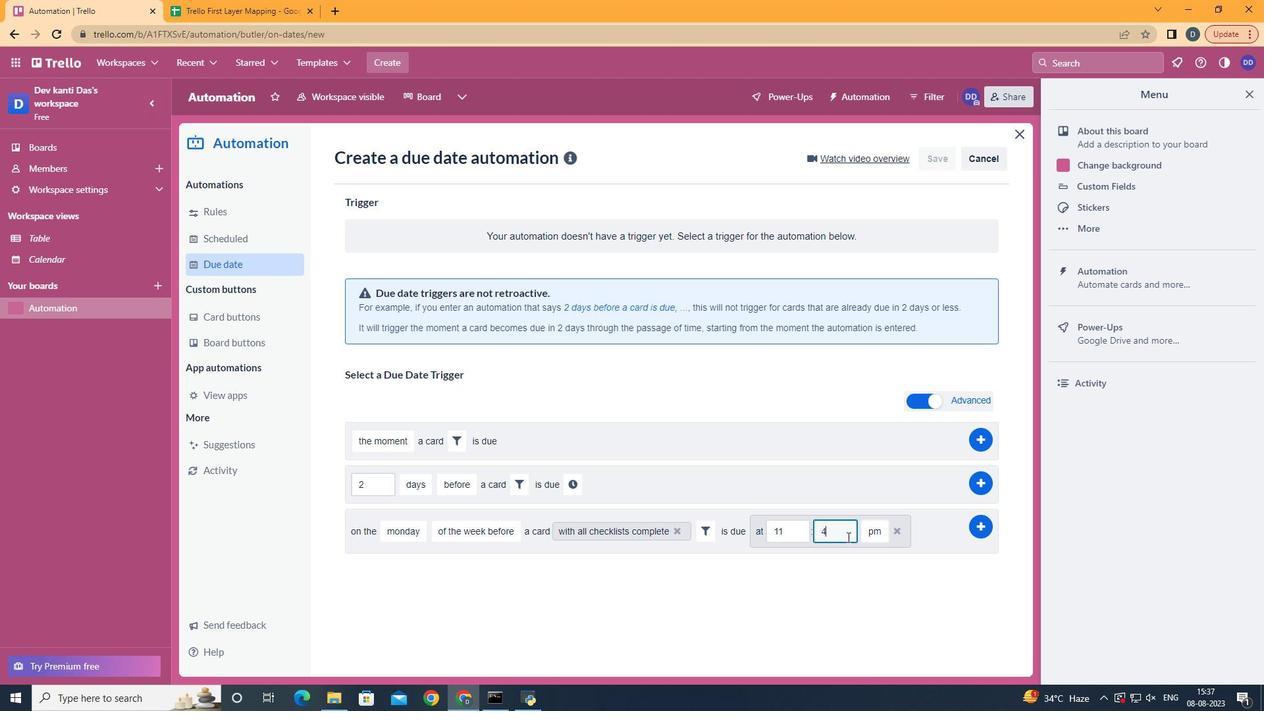 
Action: Mouse moved to (829, 519)
Screenshot: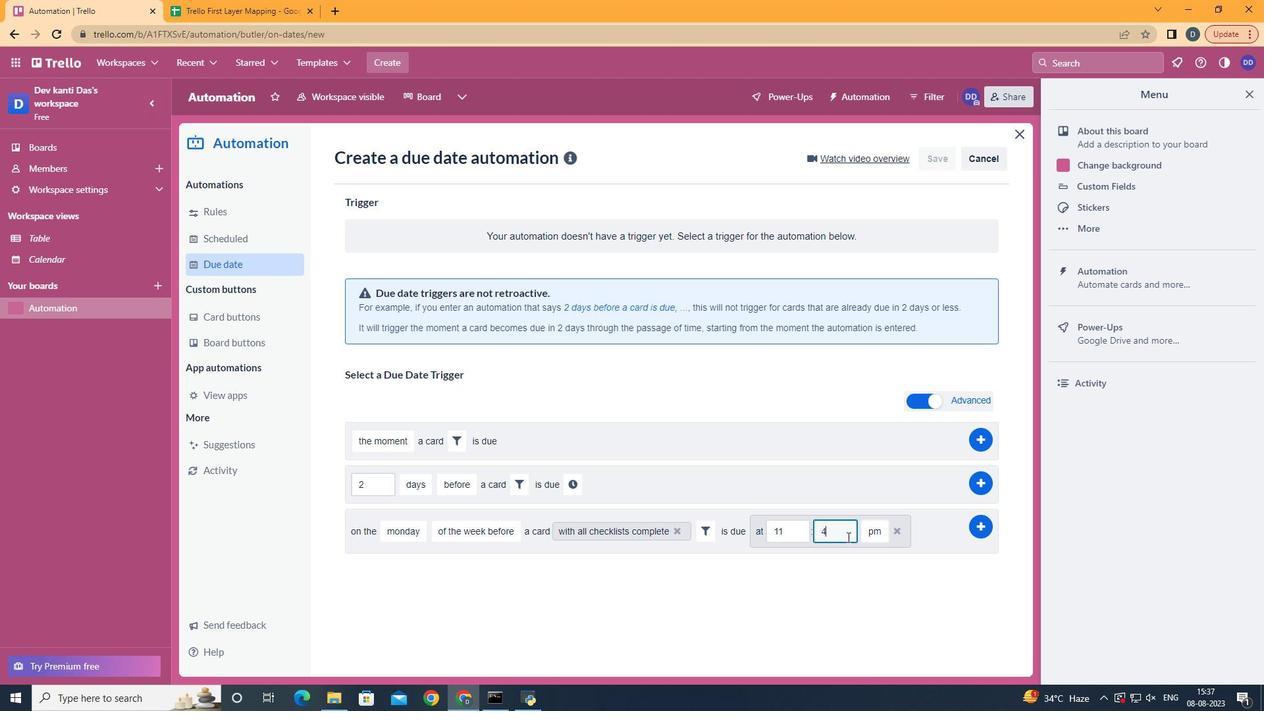 
Action: Key pressed <Key.backspace>00
Screenshot: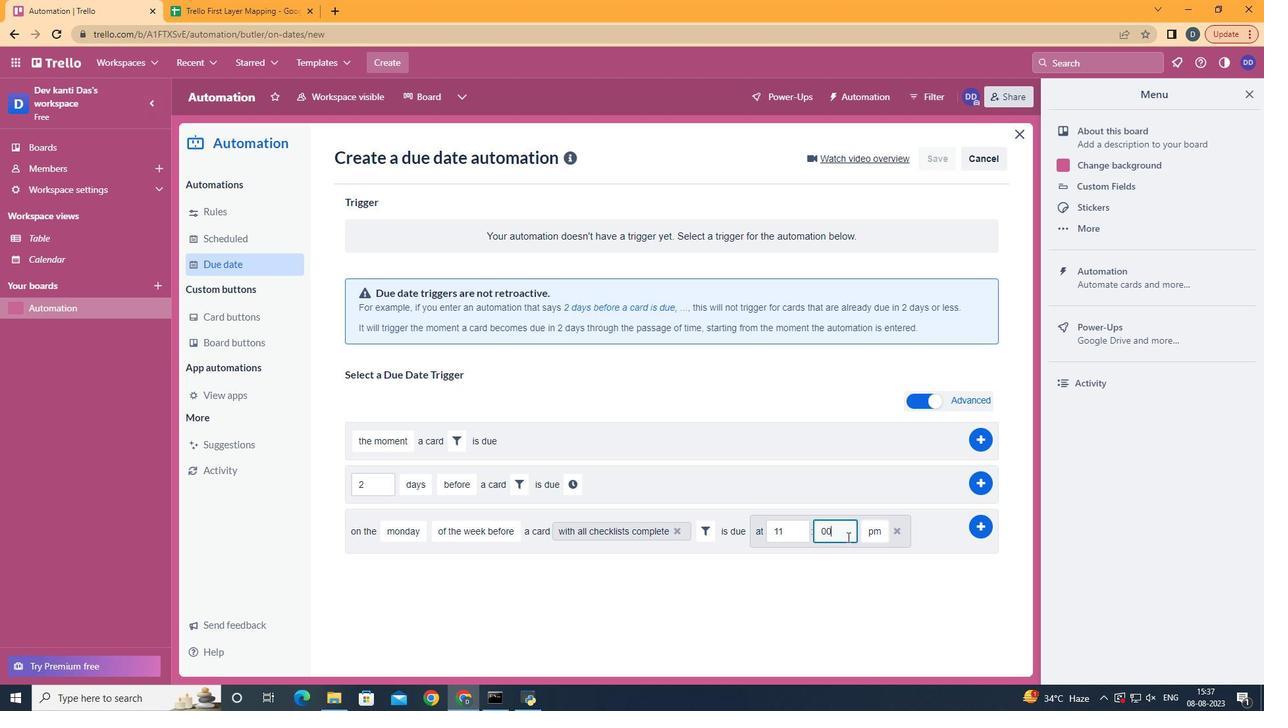 
Action: Mouse moved to (864, 536)
Screenshot: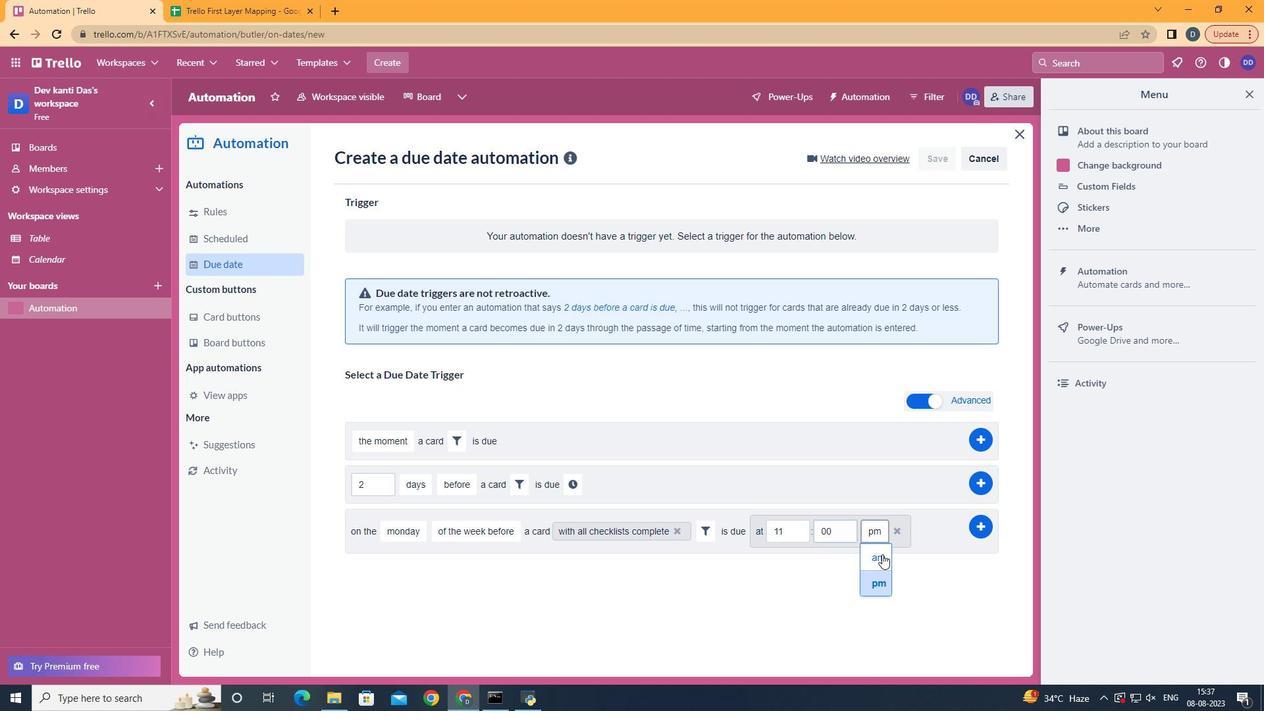 
Action: Mouse pressed left at (864, 536)
Screenshot: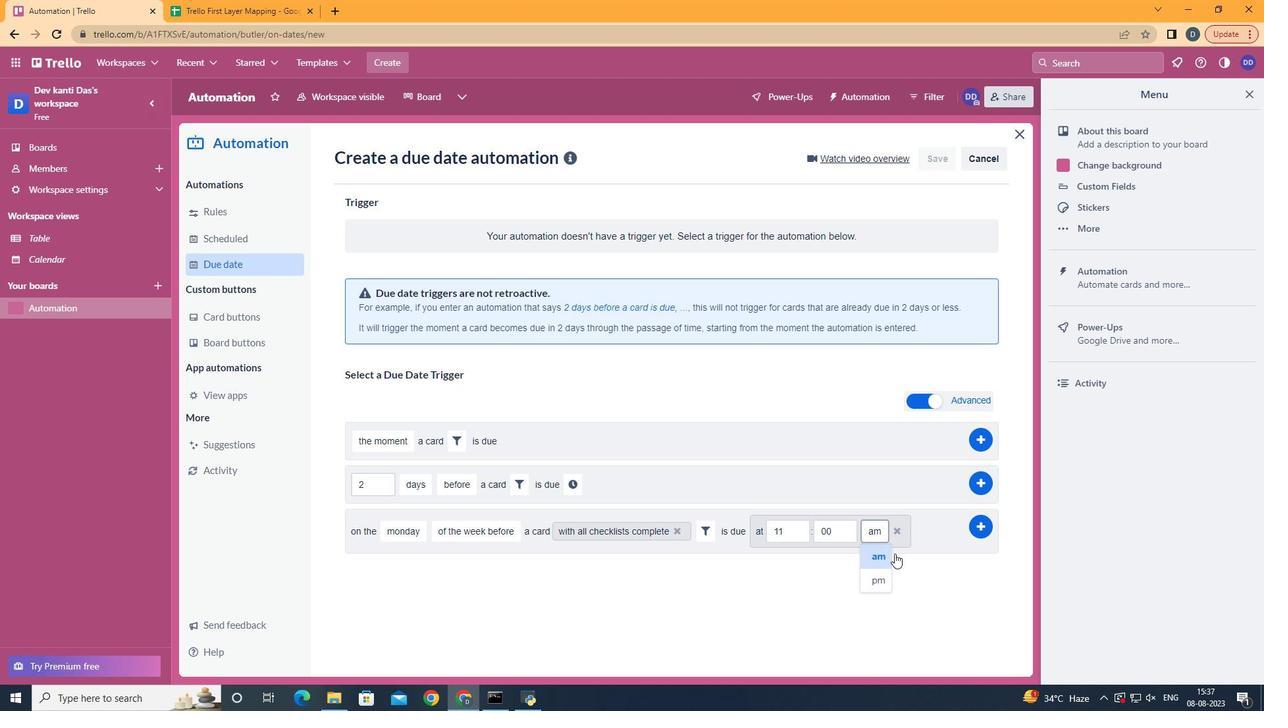 
Action: Mouse moved to (971, 509)
Screenshot: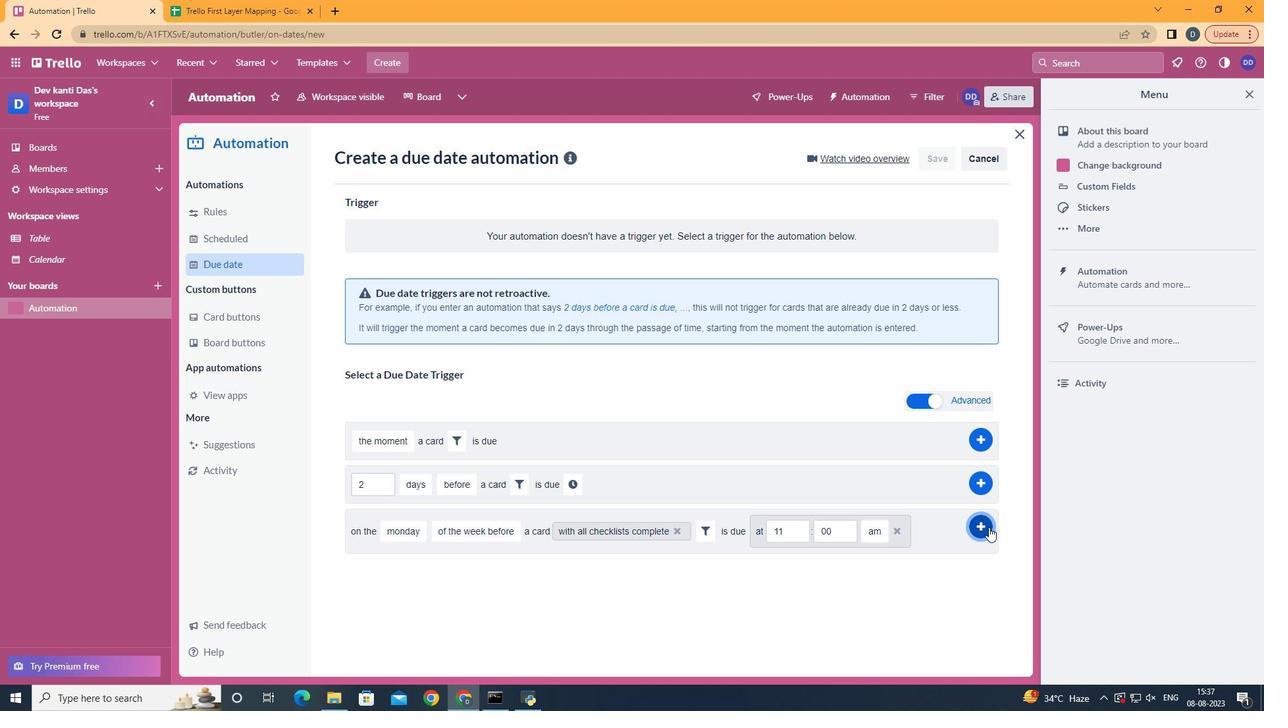 
Action: Mouse pressed left at (971, 509)
Screenshot: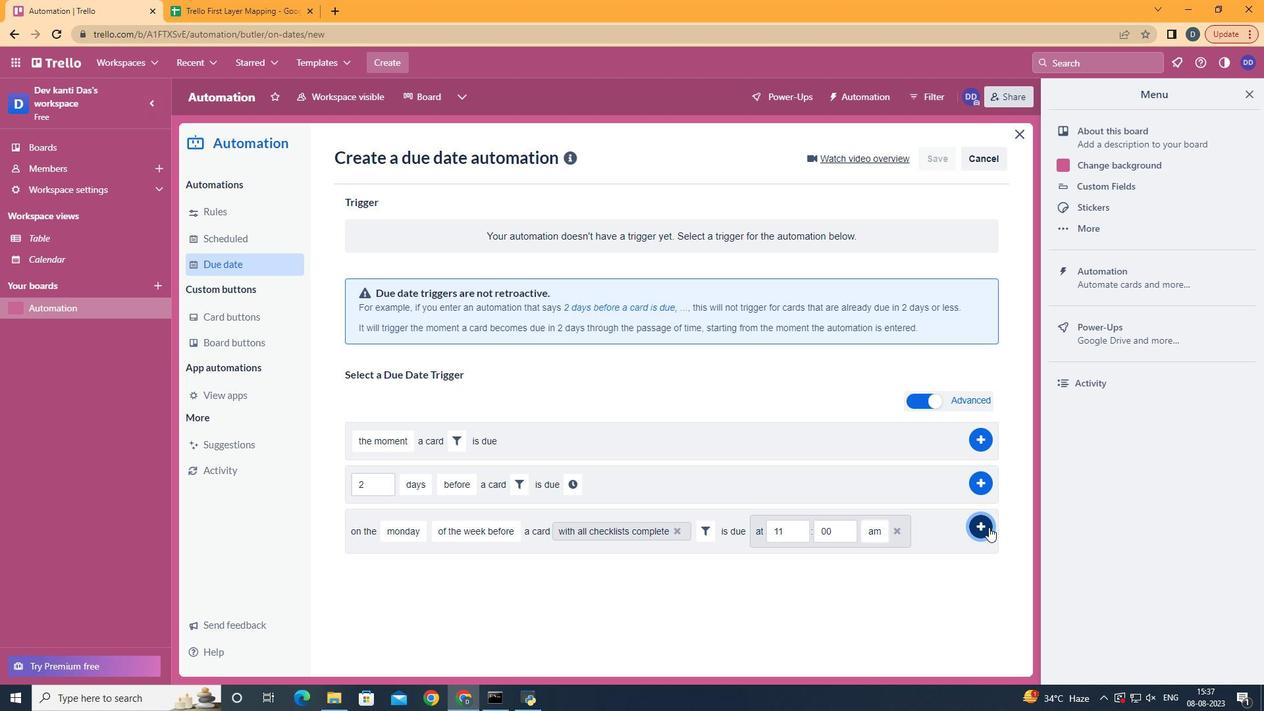 
Action: Mouse moved to (884, 250)
Screenshot: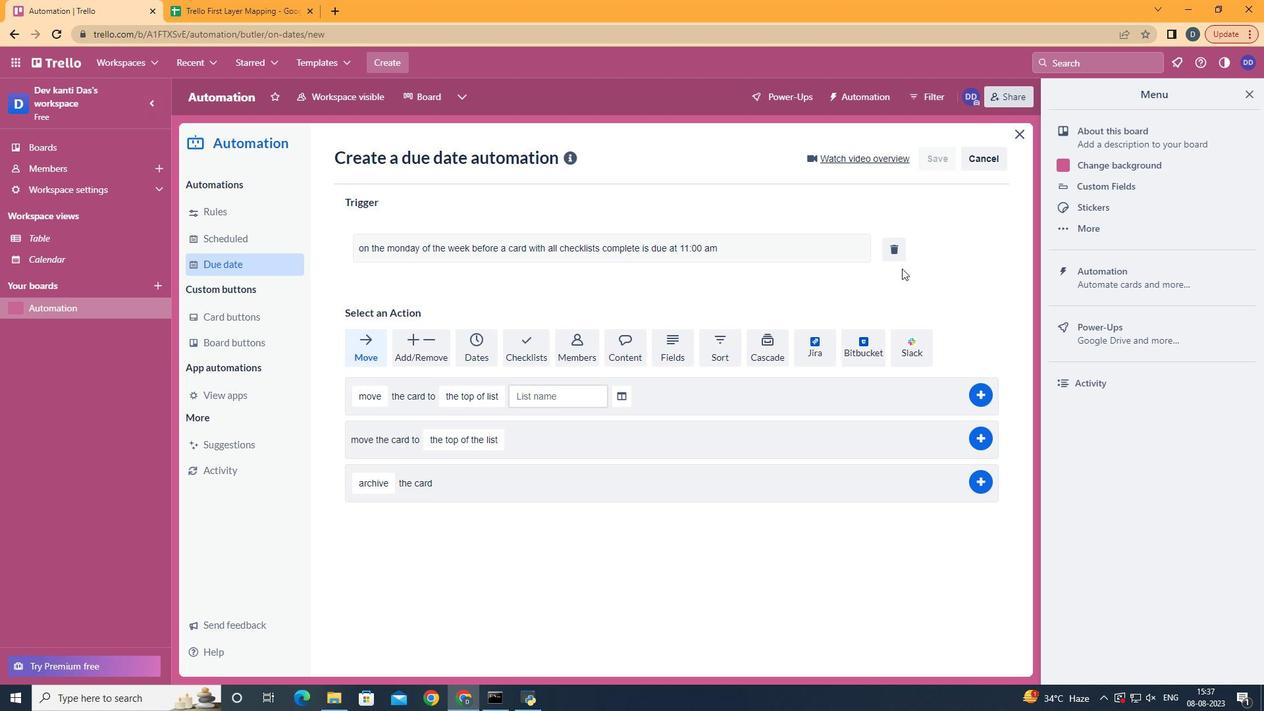 
